 Task: Send an email with the signature Dean Flores with the subject 'Request for a meeting agenda' and the message 'Could you please confirm the payment details?' from softage.1@softage.net to softage.7@softage.net and softage.8@softage.net with CC to softage.9@softage.net
Action: Mouse moved to (603, 298)
Screenshot: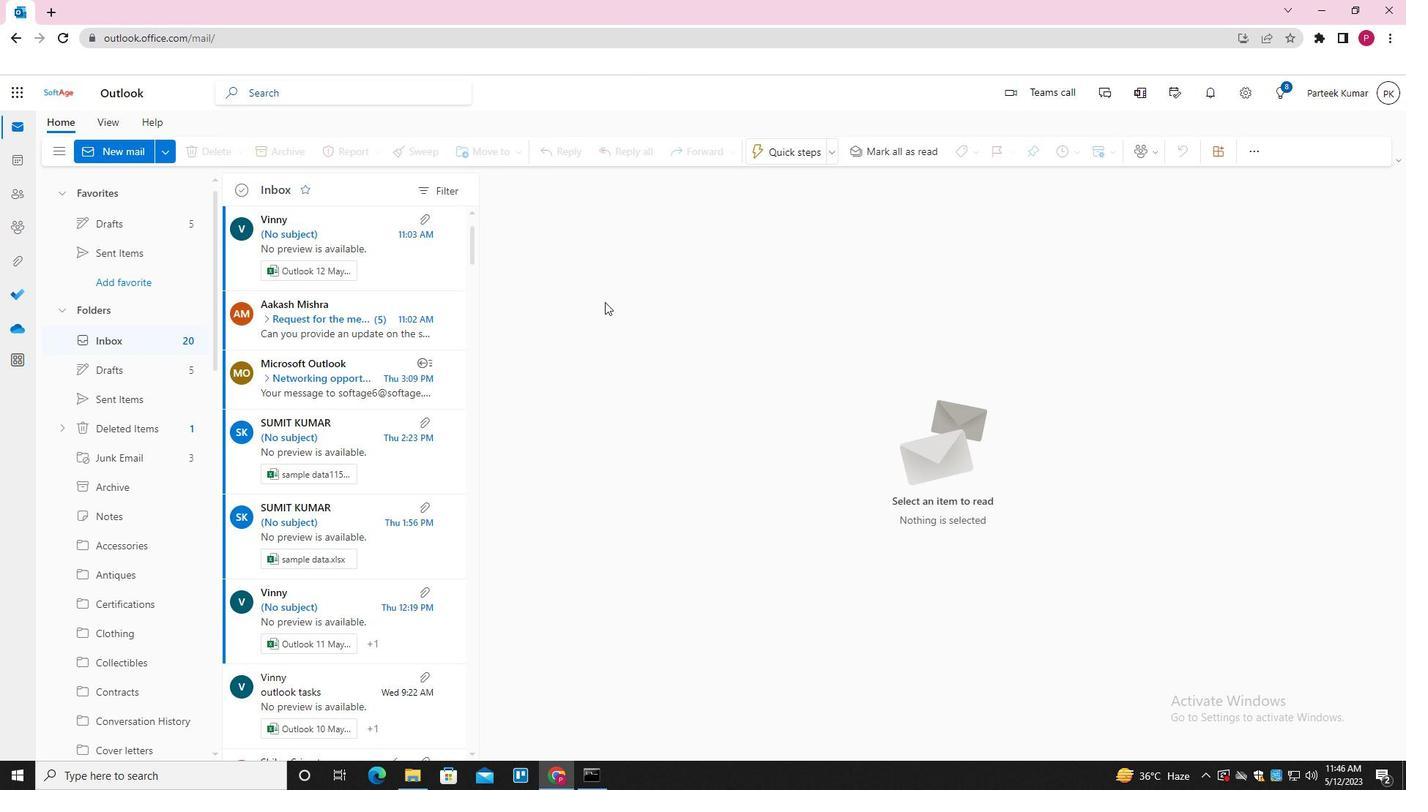 
Action: Key pressed n
Screenshot: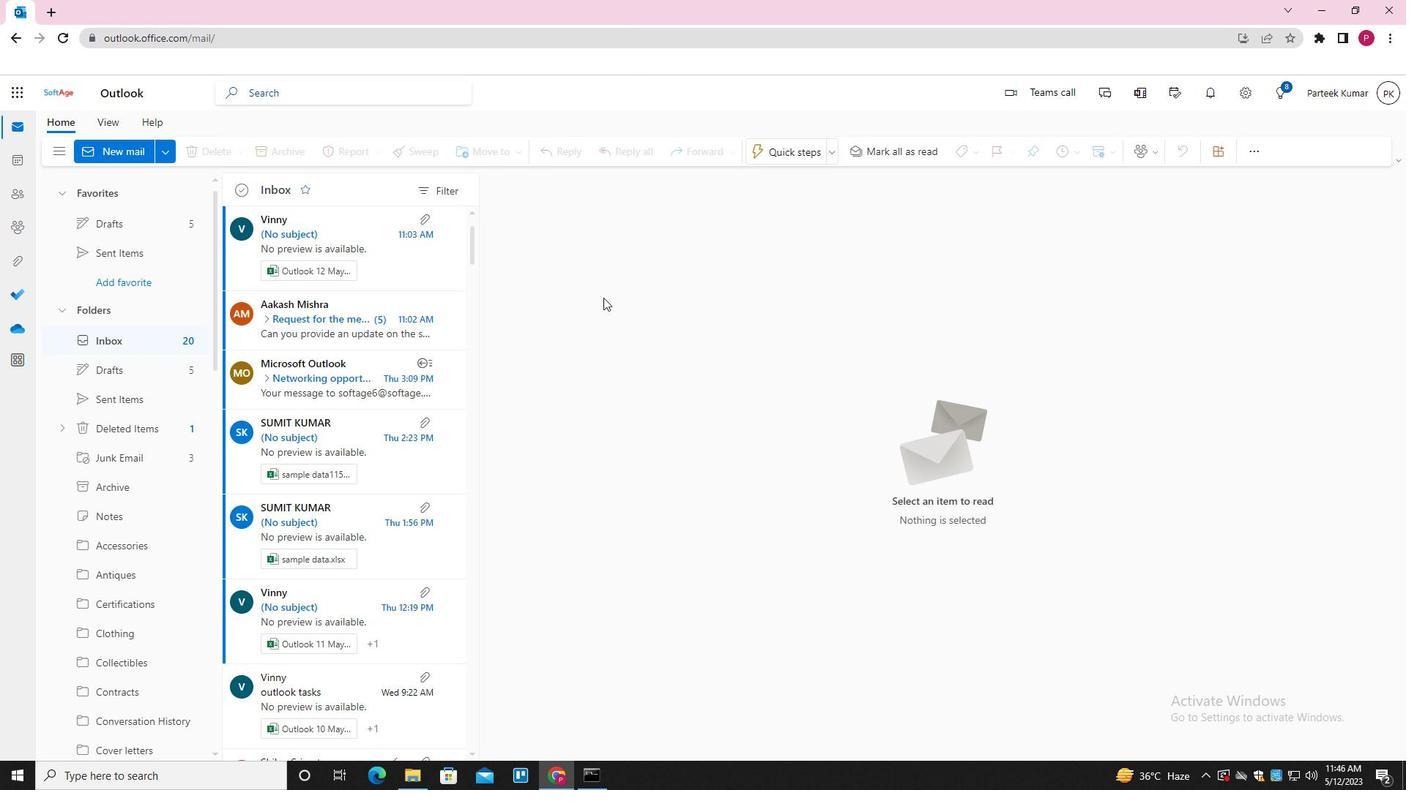 
Action: Mouse moved to (590, 384)
Screenshot: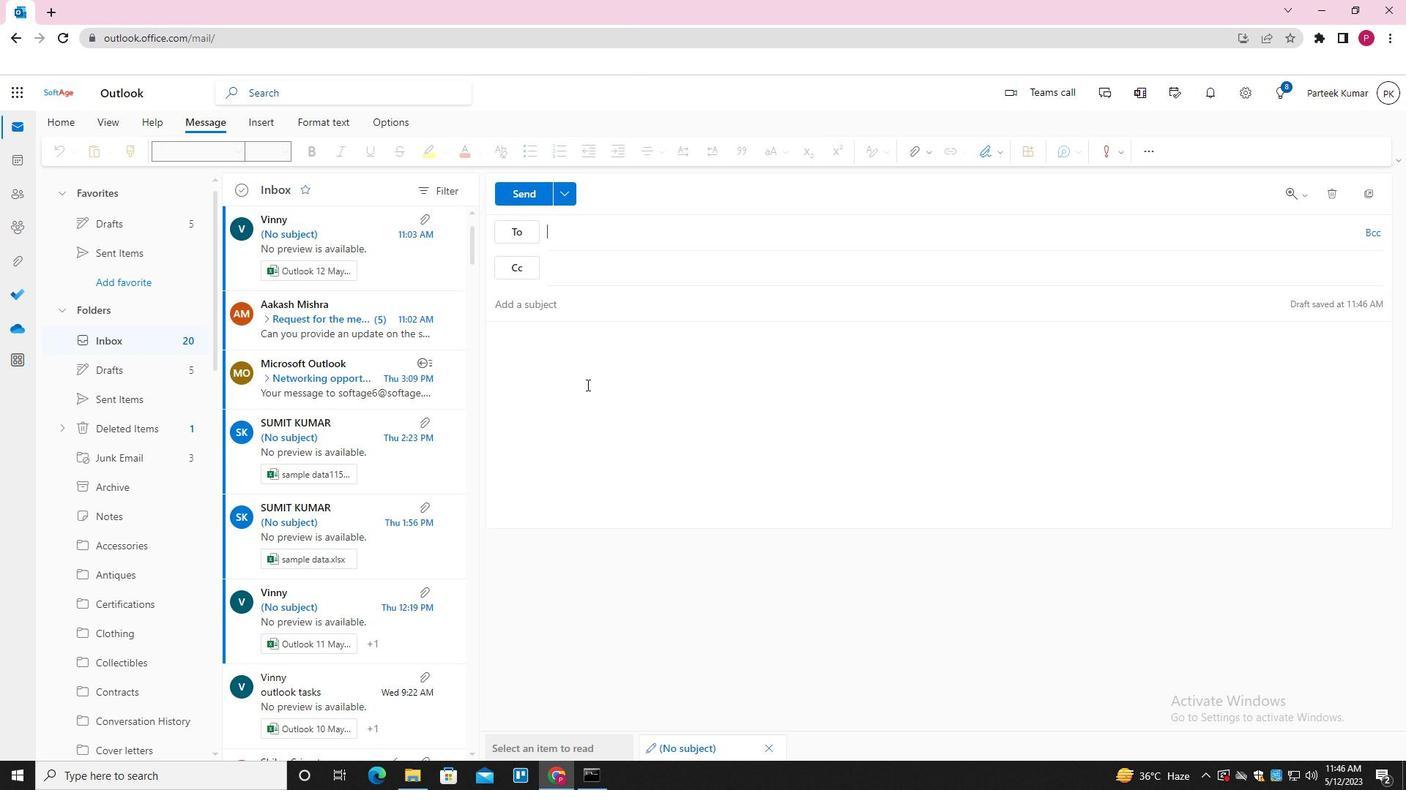 
Action: Mouse pressed left at (590, 384)
Screenshot: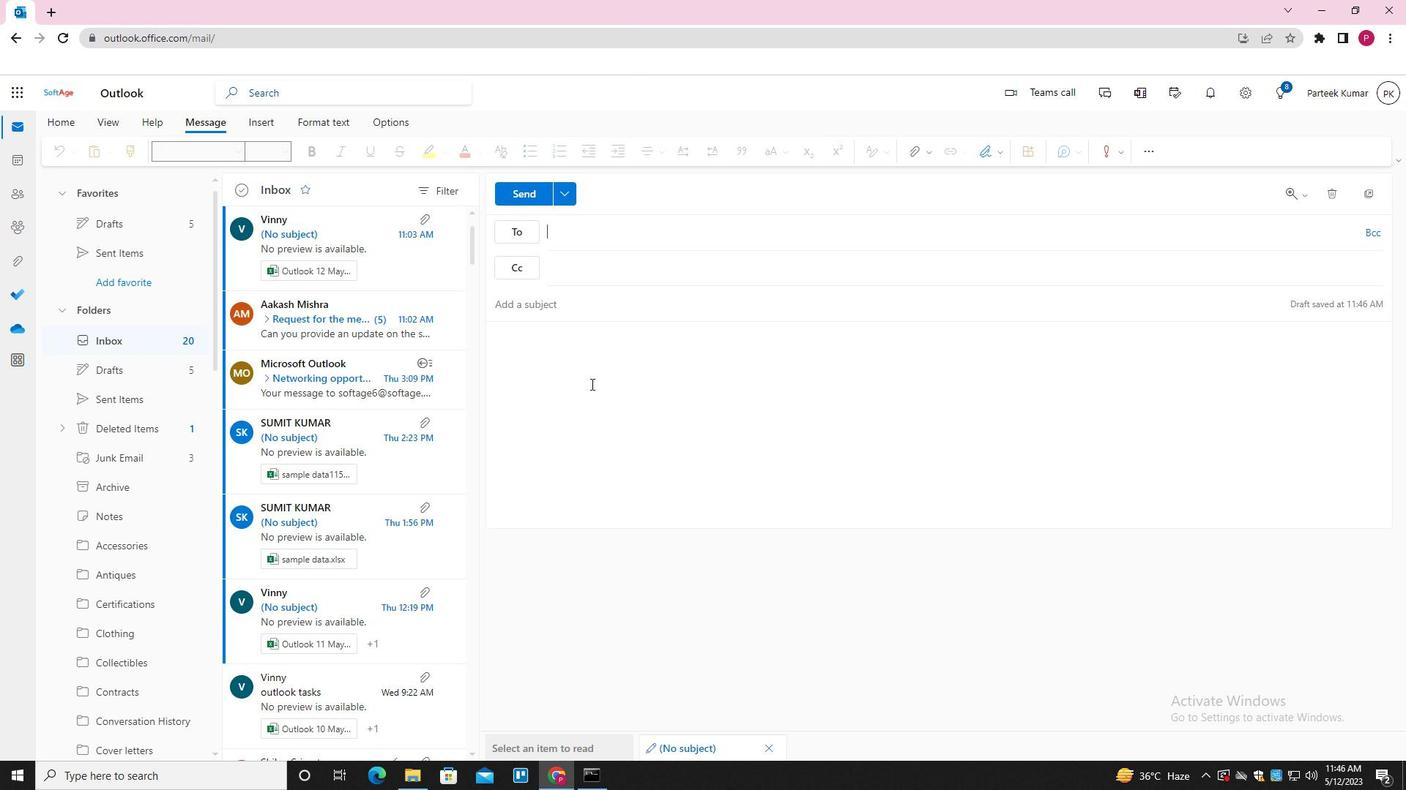 
Action: Mouse moved to (981, 158)
Screenshot: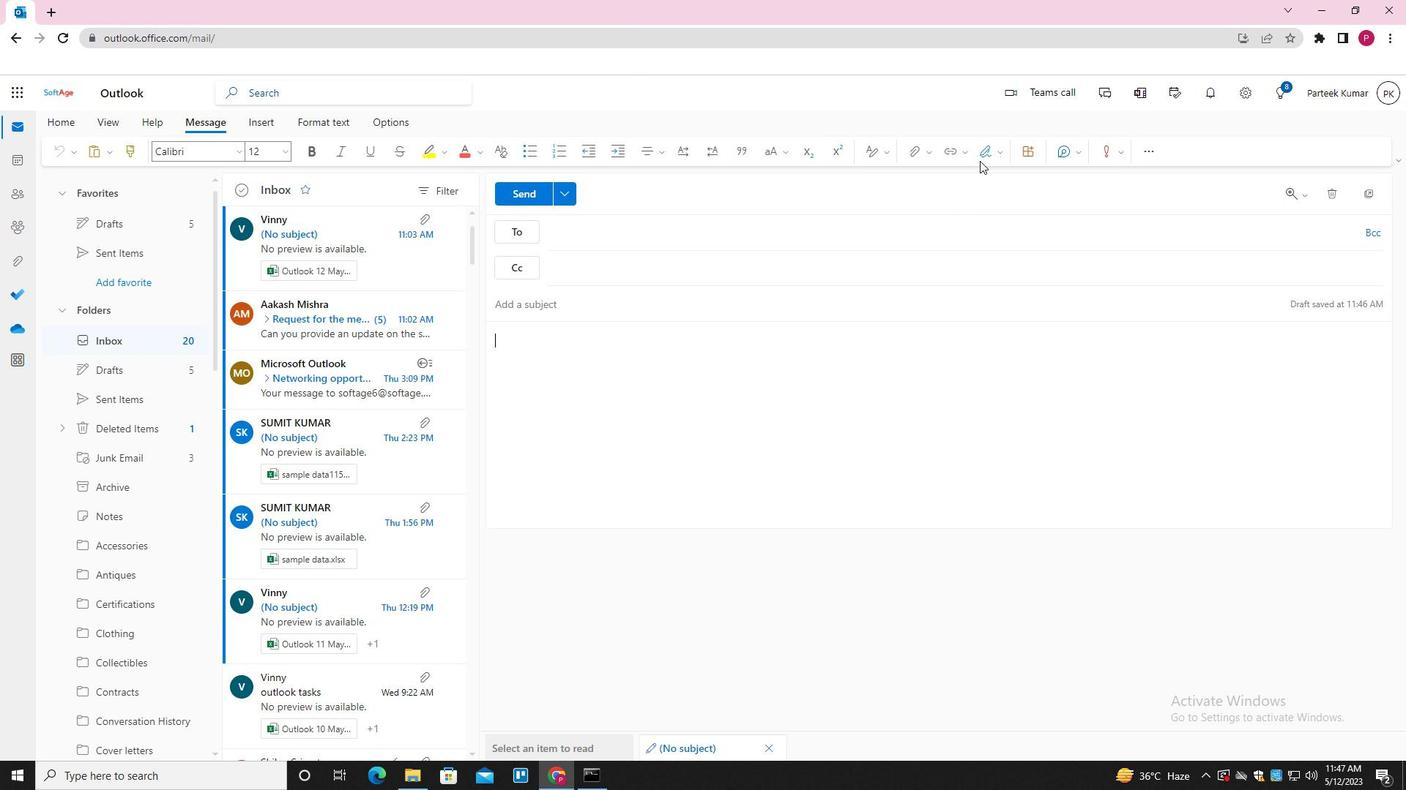 
Action: Mouse pressed left at (981, 158)
Screenshot: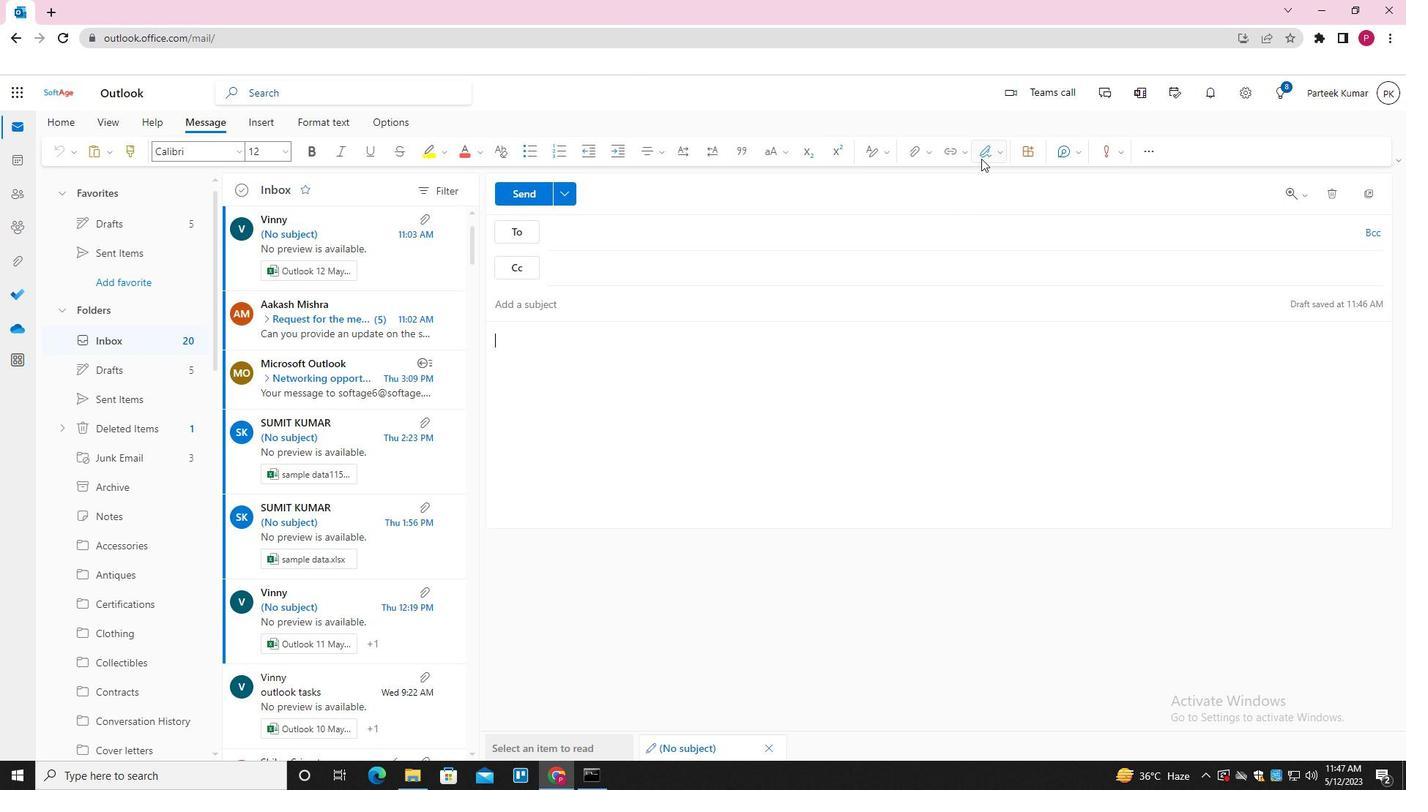 
Action: Mouse moved to (963, 214)
Screenshot: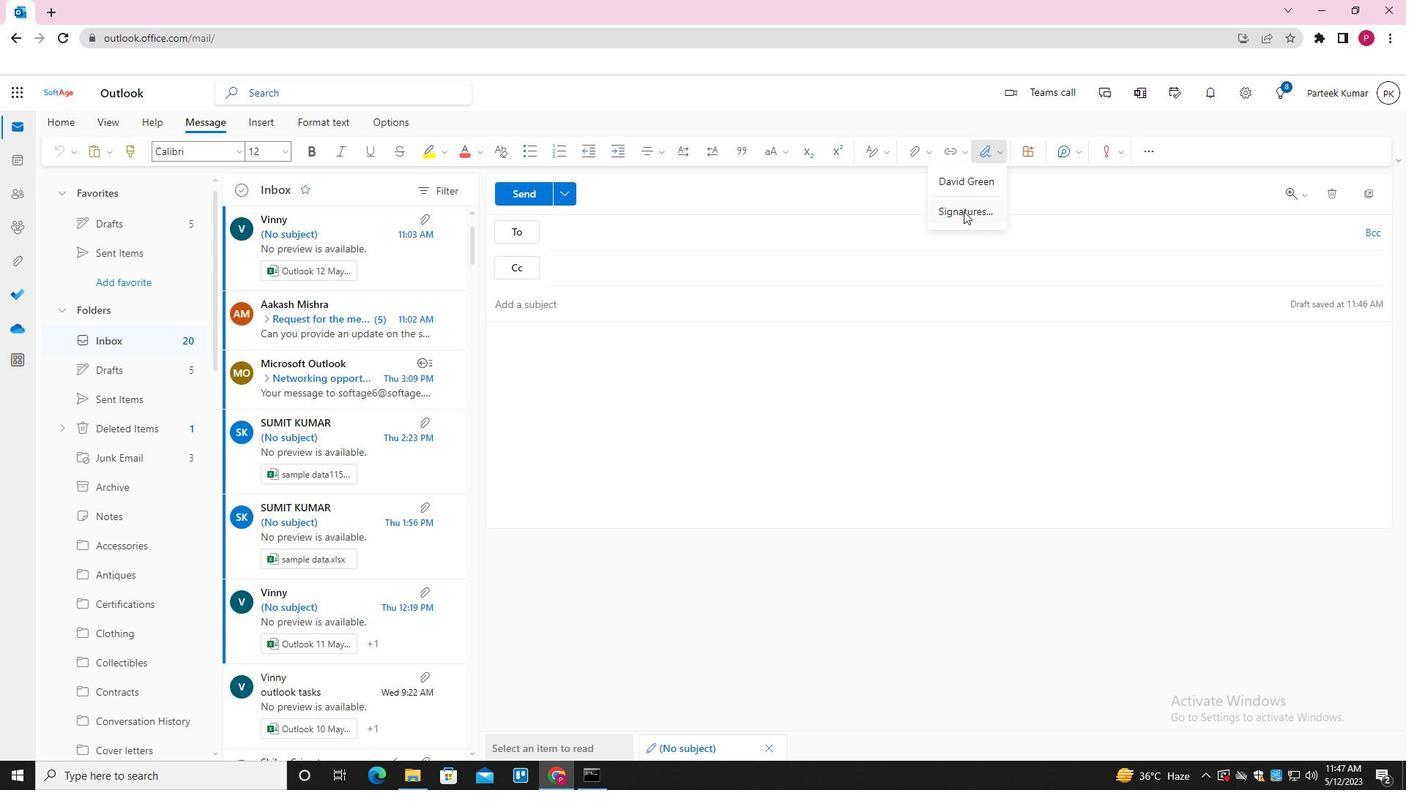 
Action: Mouse pressed left at (963, 214)
Screenshot: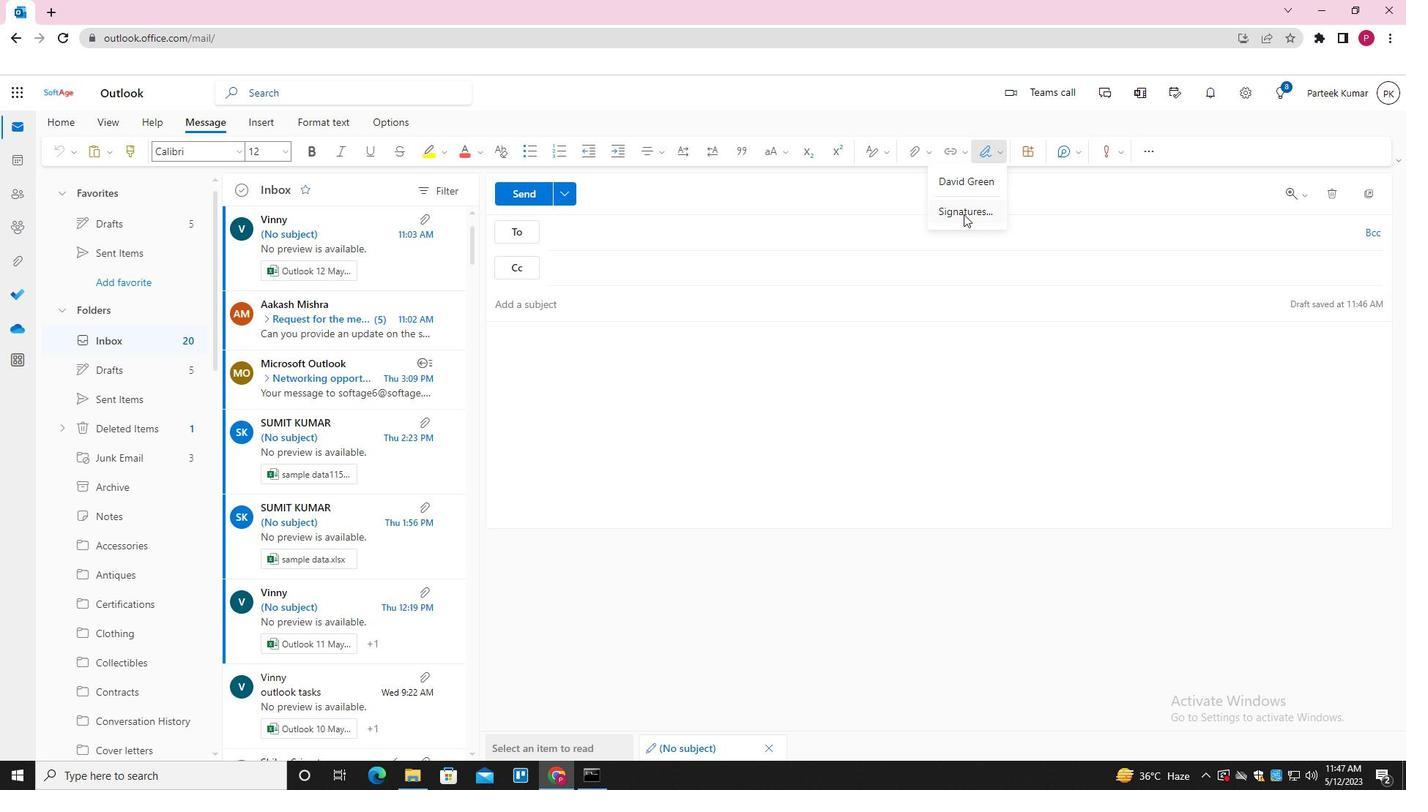 
Action: Mouse moved to (995, 273)
Screenshot: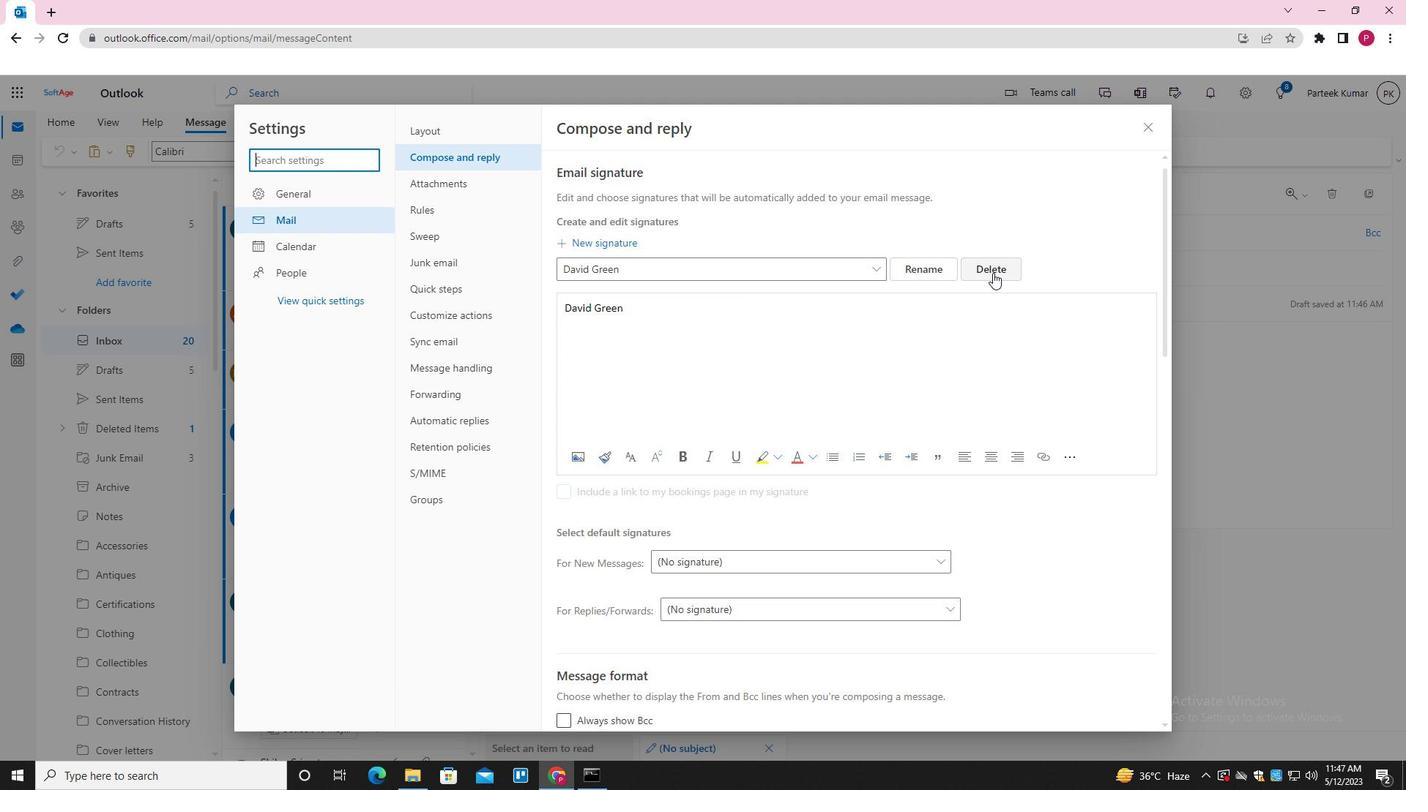 
Action: Mouse pressed left at (995, 273)
Screenshot: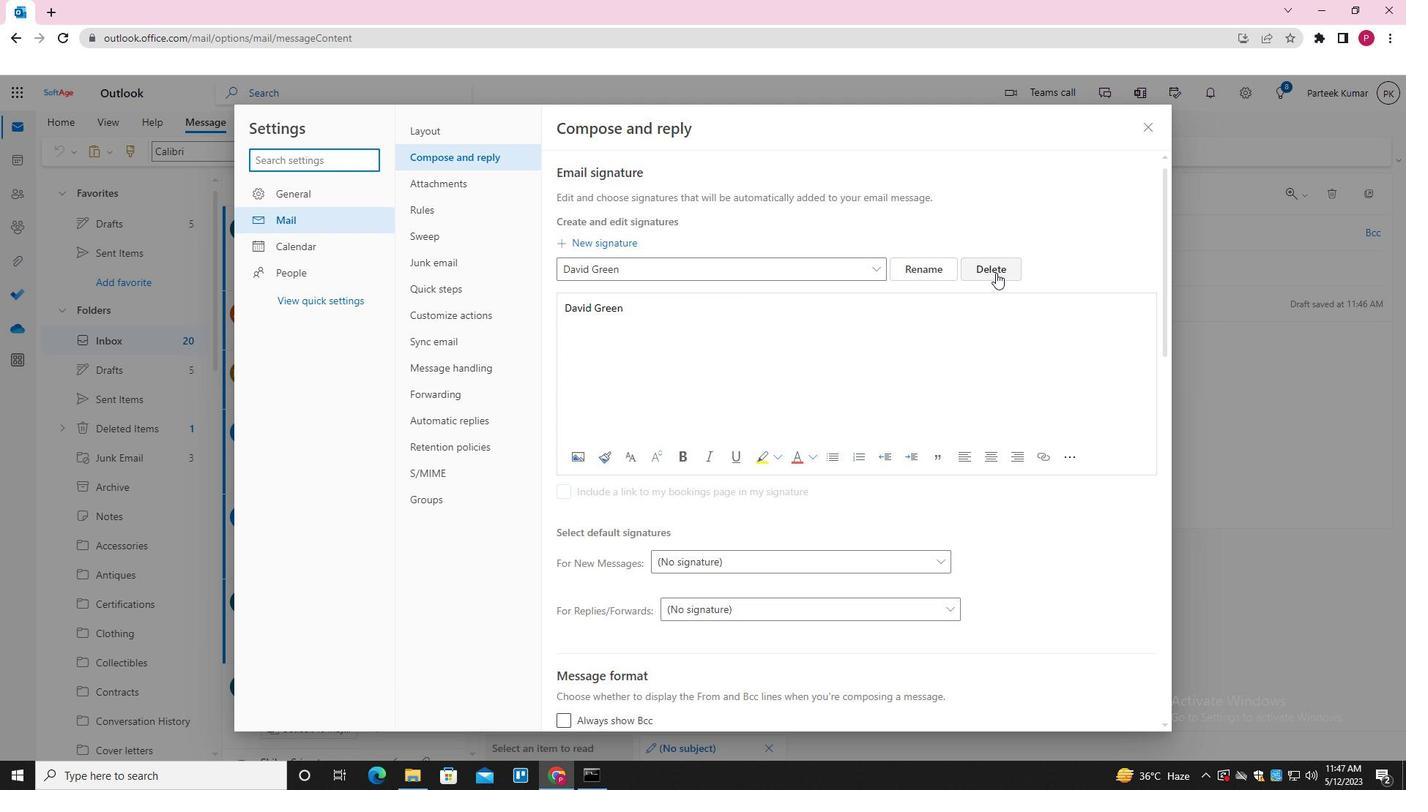 
Action: Mouse moved to (808, 270)
Screenshot: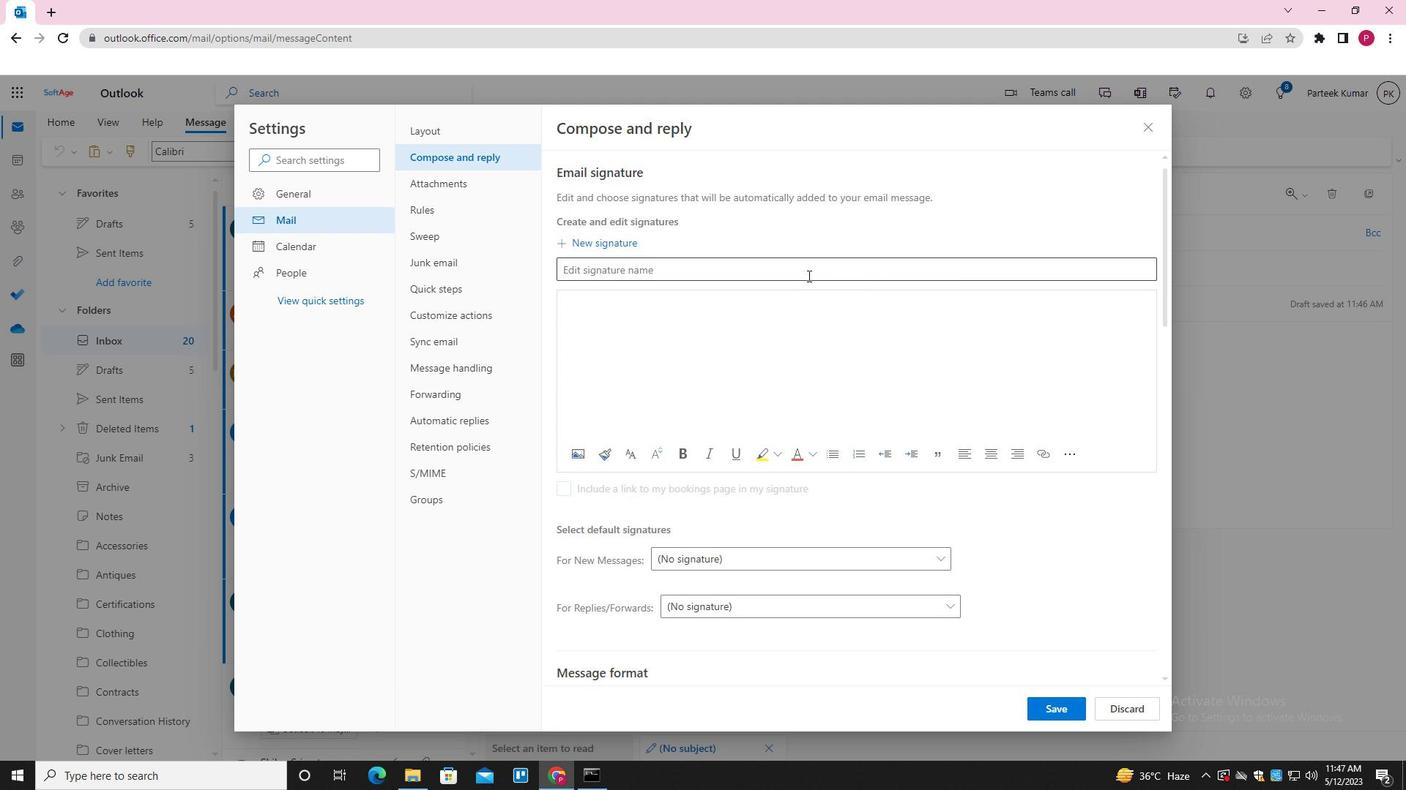
Action: Mouse pressed left at (808, 270)
Screenshot: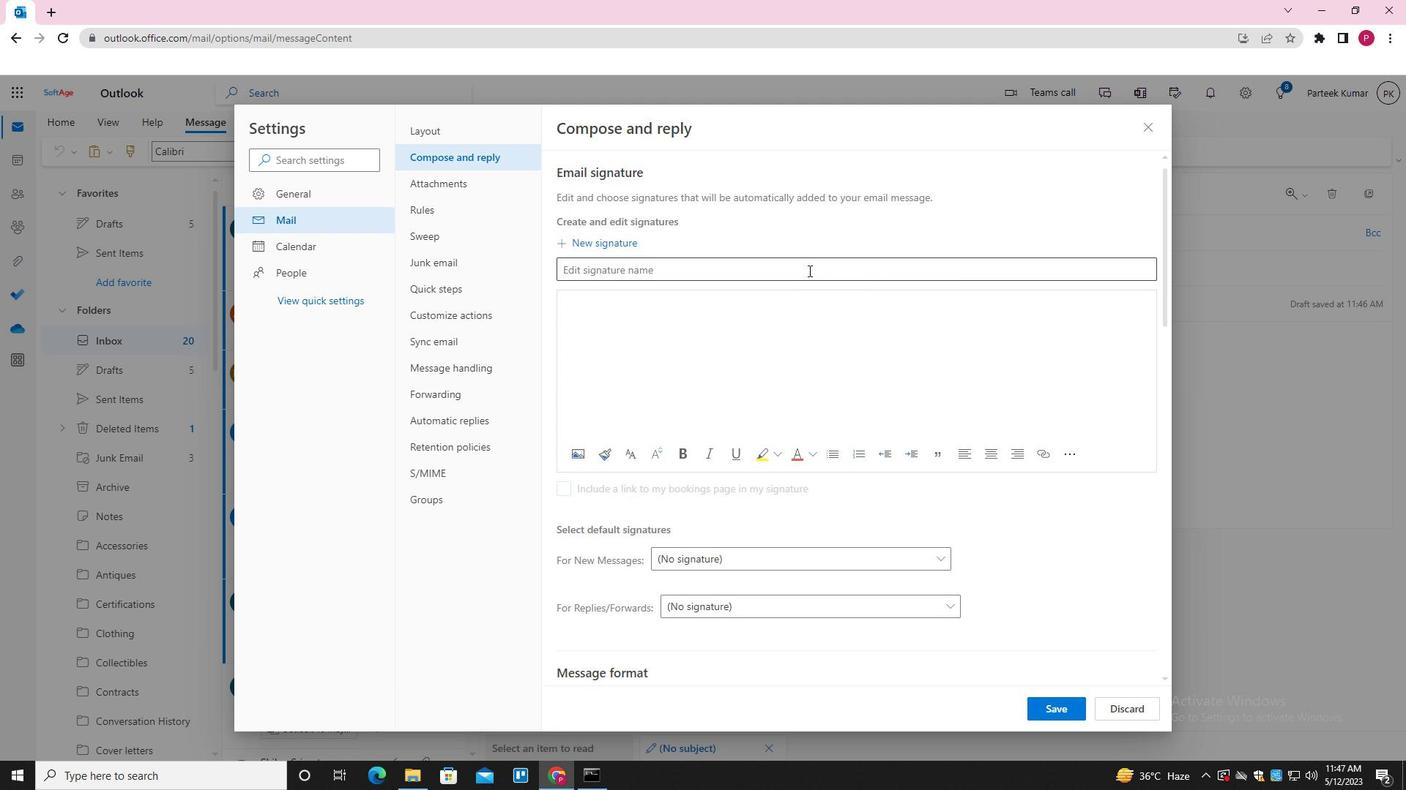 
Action: Key pressed <Key.shift>DEAN<Key.space><Key.shift_r><Key.shift_r><Key.shift_r><Key.shift_r><Key.shift_r><Key.shift_r><Key.shift_r><Key.shift_r><Key.shift_r><Key.shift_r><Key.shift_r><Key.shift_r><Key.shift_r><Key.shift_r><Key.shift_r><Key.shift_r><Key.shift_r><Key.shift_r><Key.shift_r><Key.shift_r><Key.shift_r><Key.shift_r><Key.shift_r><Key.shift_r><Key.shift_r><Key.shift_r>FLORES<Key.tab><Key.shift>DEAN<Key.space><Key.shift_r><Key.shift_r><Key.shift_r><Key.shift_r><Key.shift_r><Key.shift_r><Key.shift_r><Key.shift_r><Key.shift_r><Key.shift_r><Key.shift_r><Key.shift_r><Key.shift_r><Key.shift_r><Key.shift_r><Key.shift_r><Key.shift_r><Key.shift_r><Key.shift_r>FLORES
Screenshot: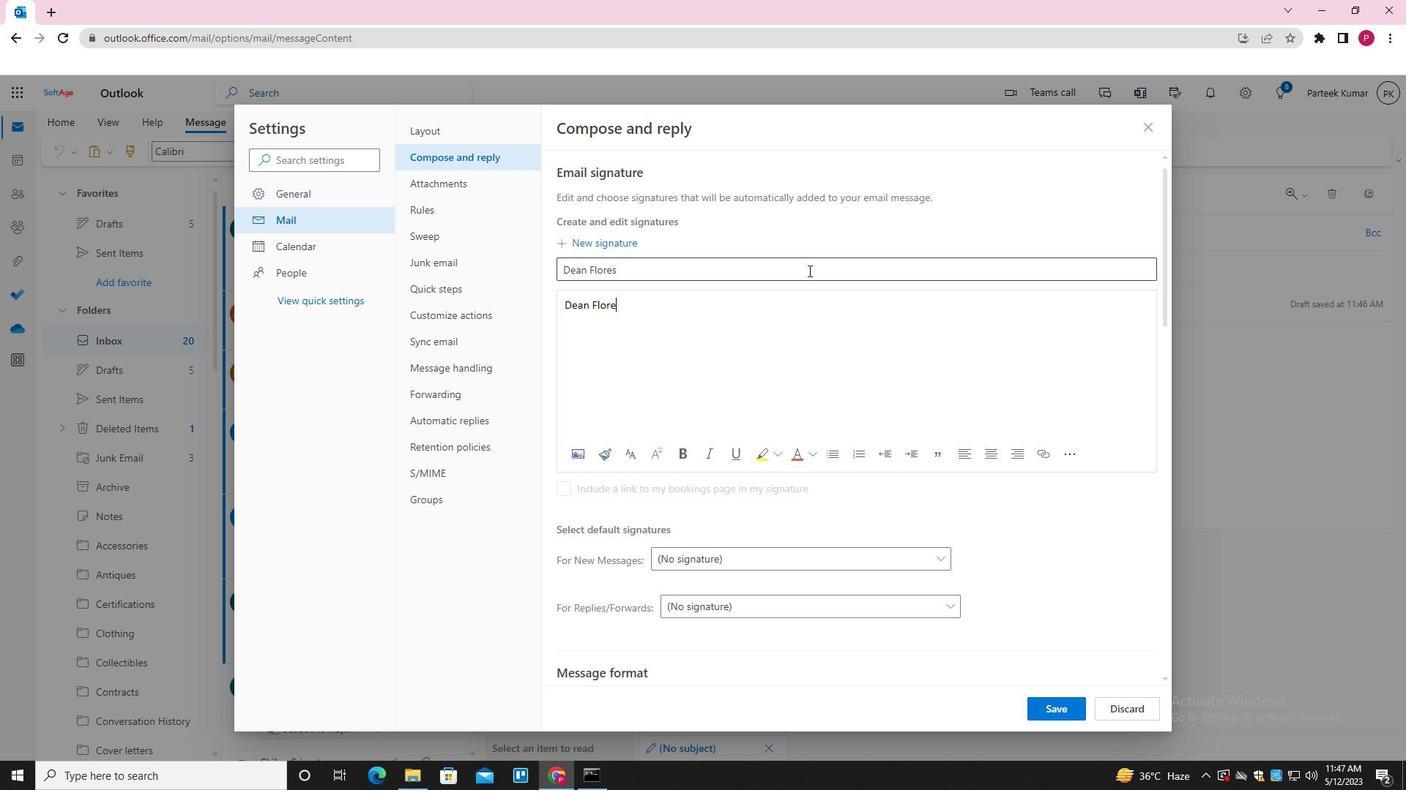 
Action: Mouse moved to (1069, 712)
Screenshot: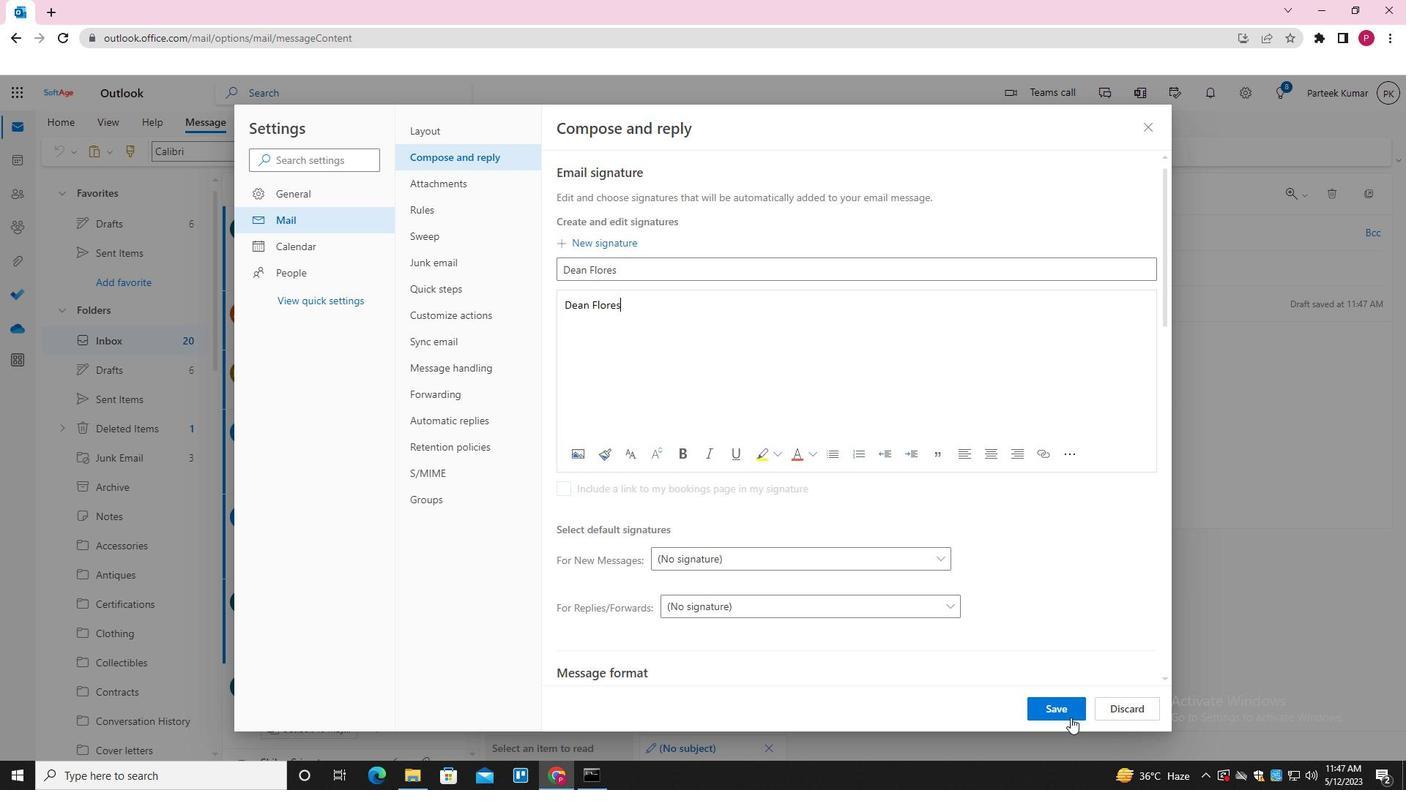 
Action: Mouse pressed left at (1069, 712)
Screenshot: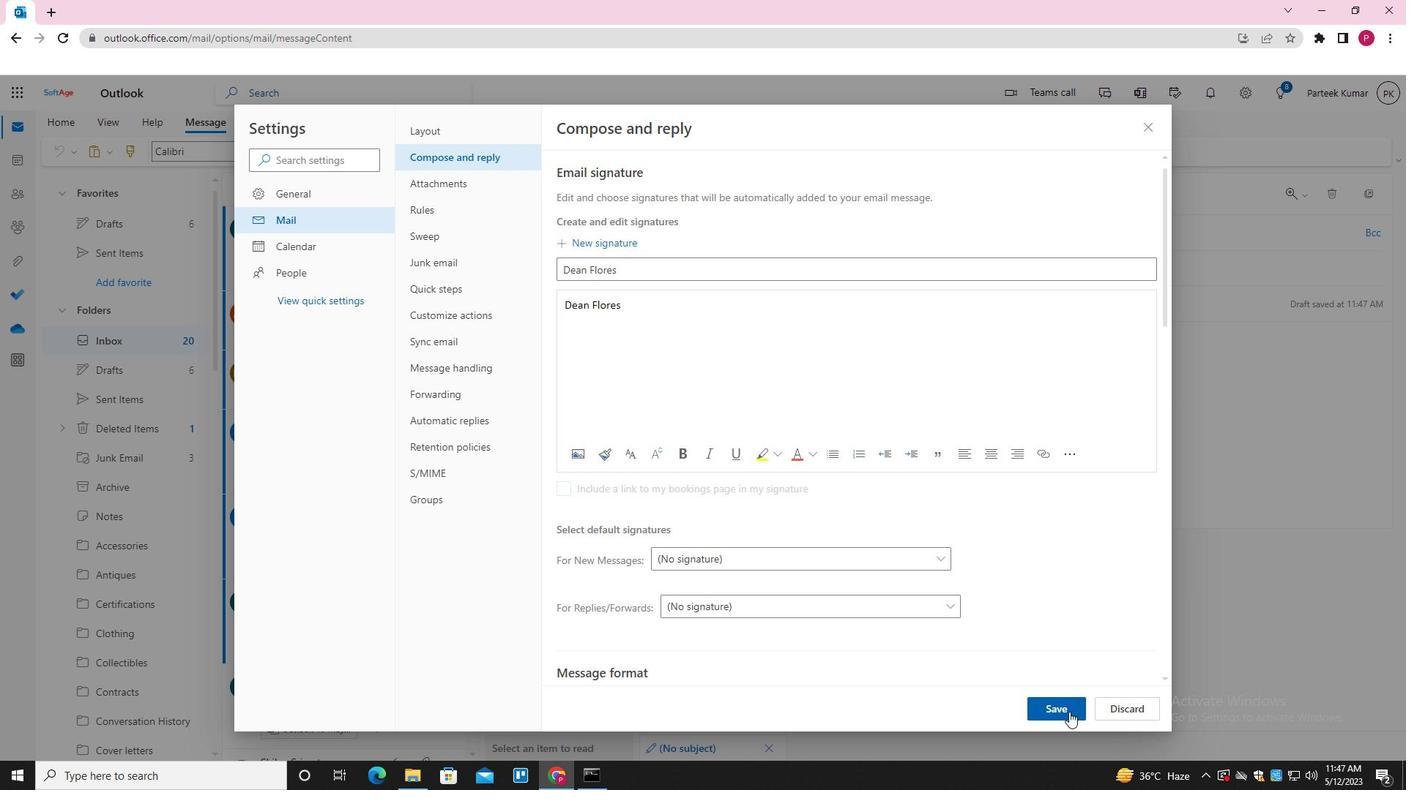 
Action: Mouse moved to (1140, 125)
Screenshot: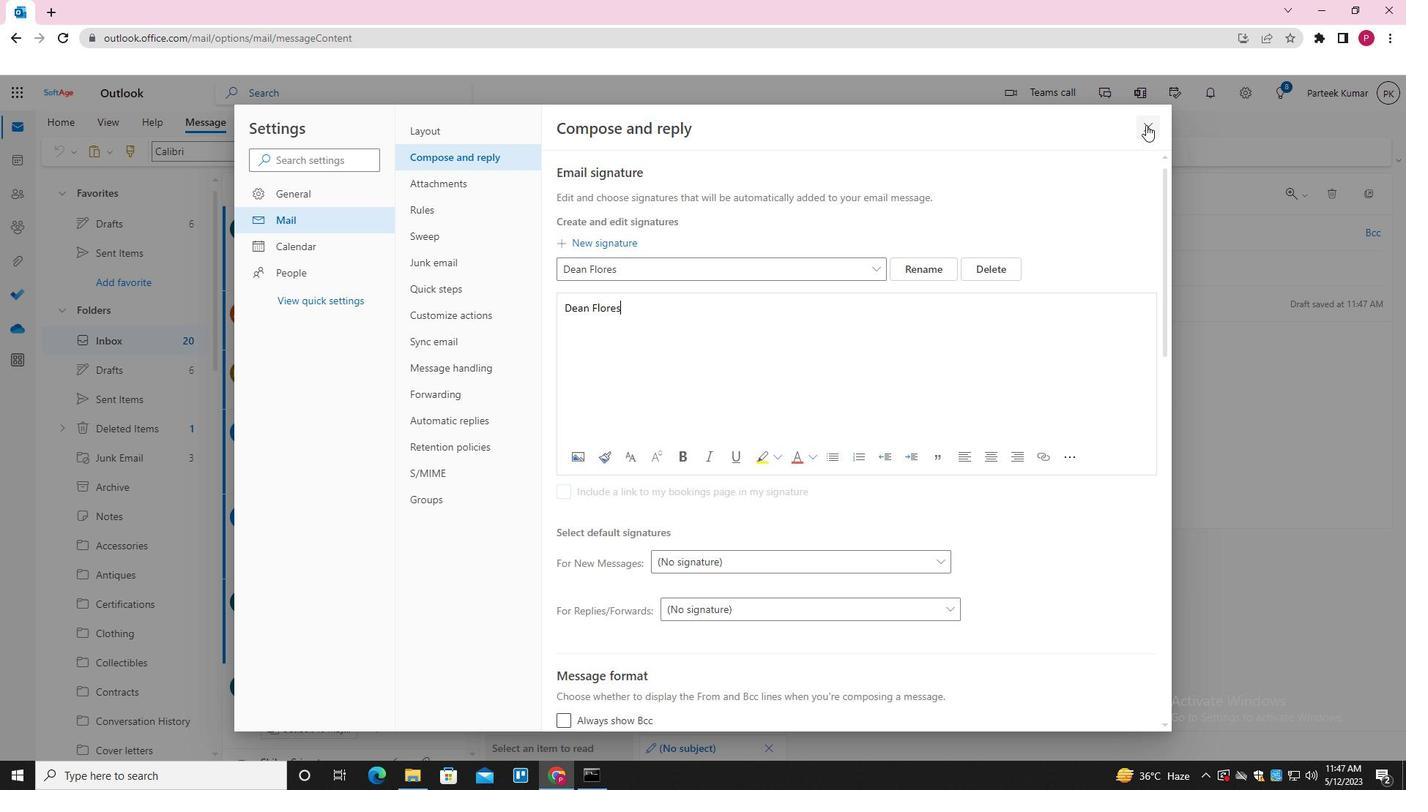 
Action: Mouse pressed left at (1140, 125)
Screenshot: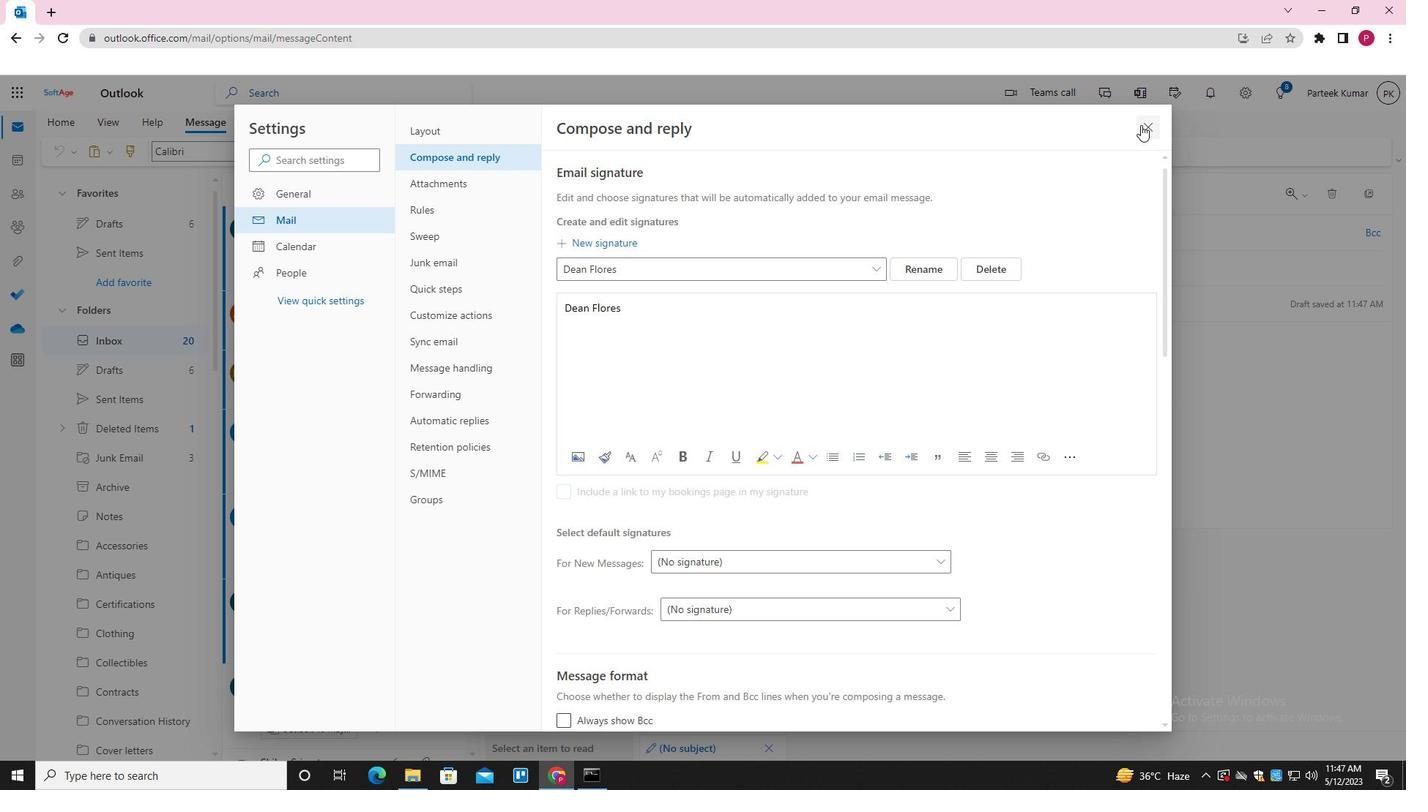 
Action: Mouse moved to (981, 150)
Screenshot: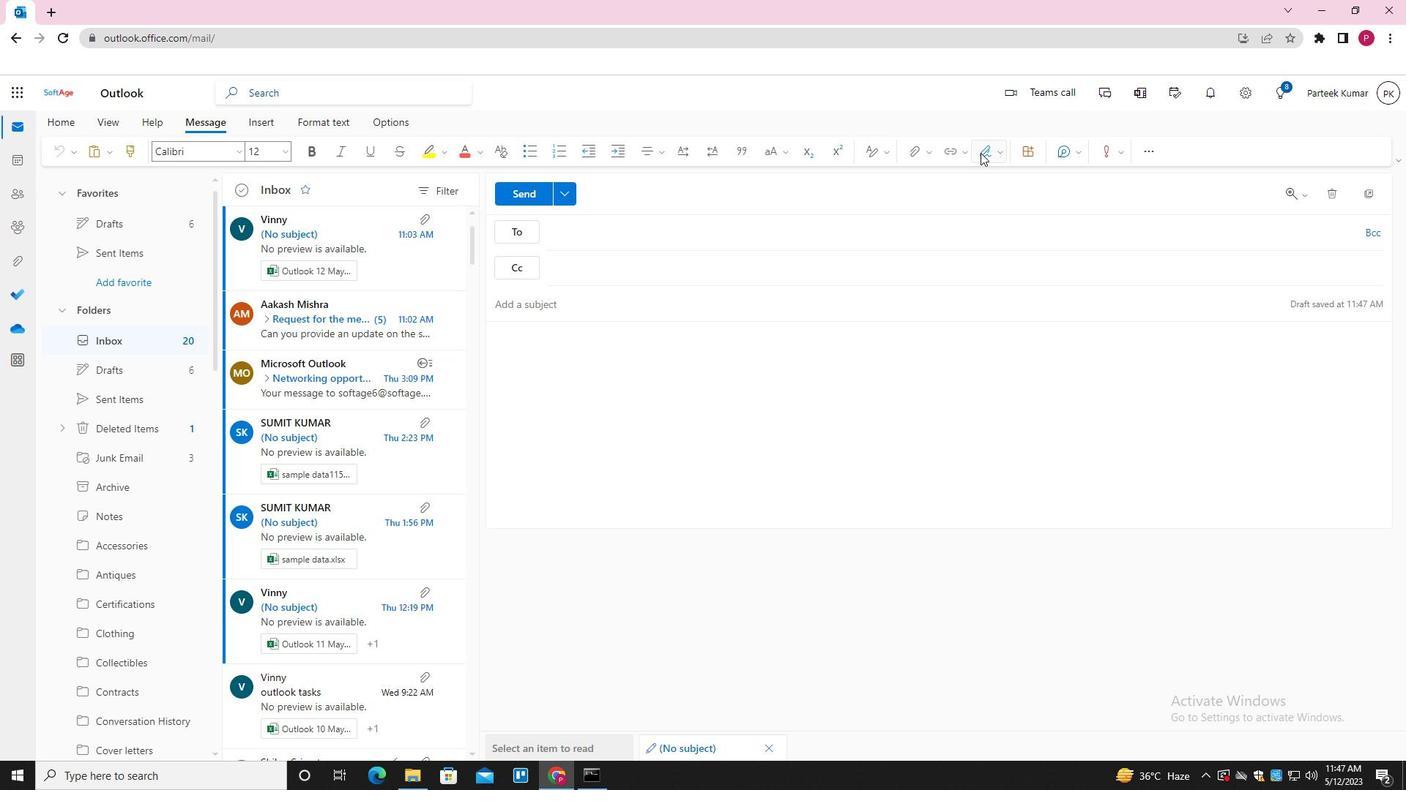 
Action: Mouse pressed left at (981, 150)
Screenshot: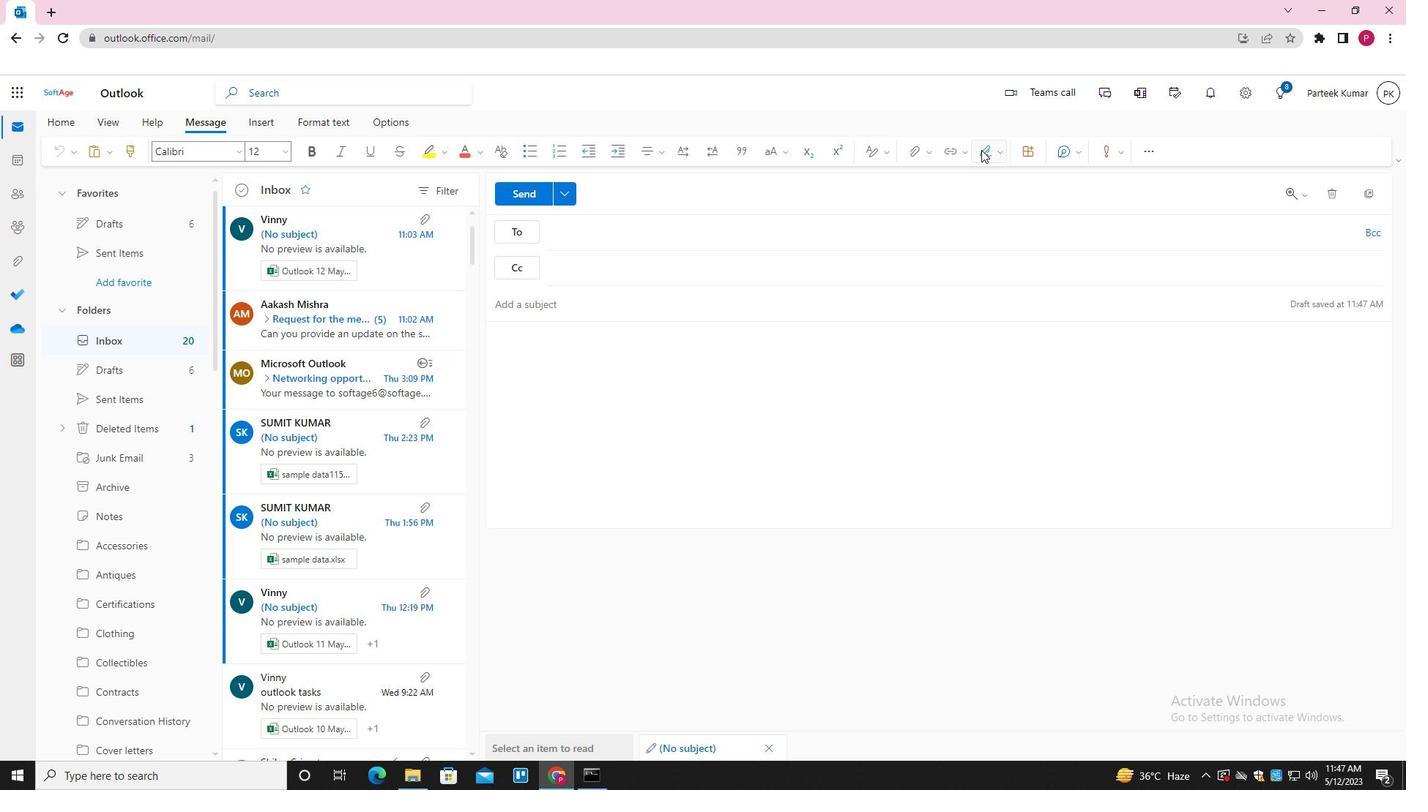 
Action: Mouse moved to (979, 177)
Screenshot: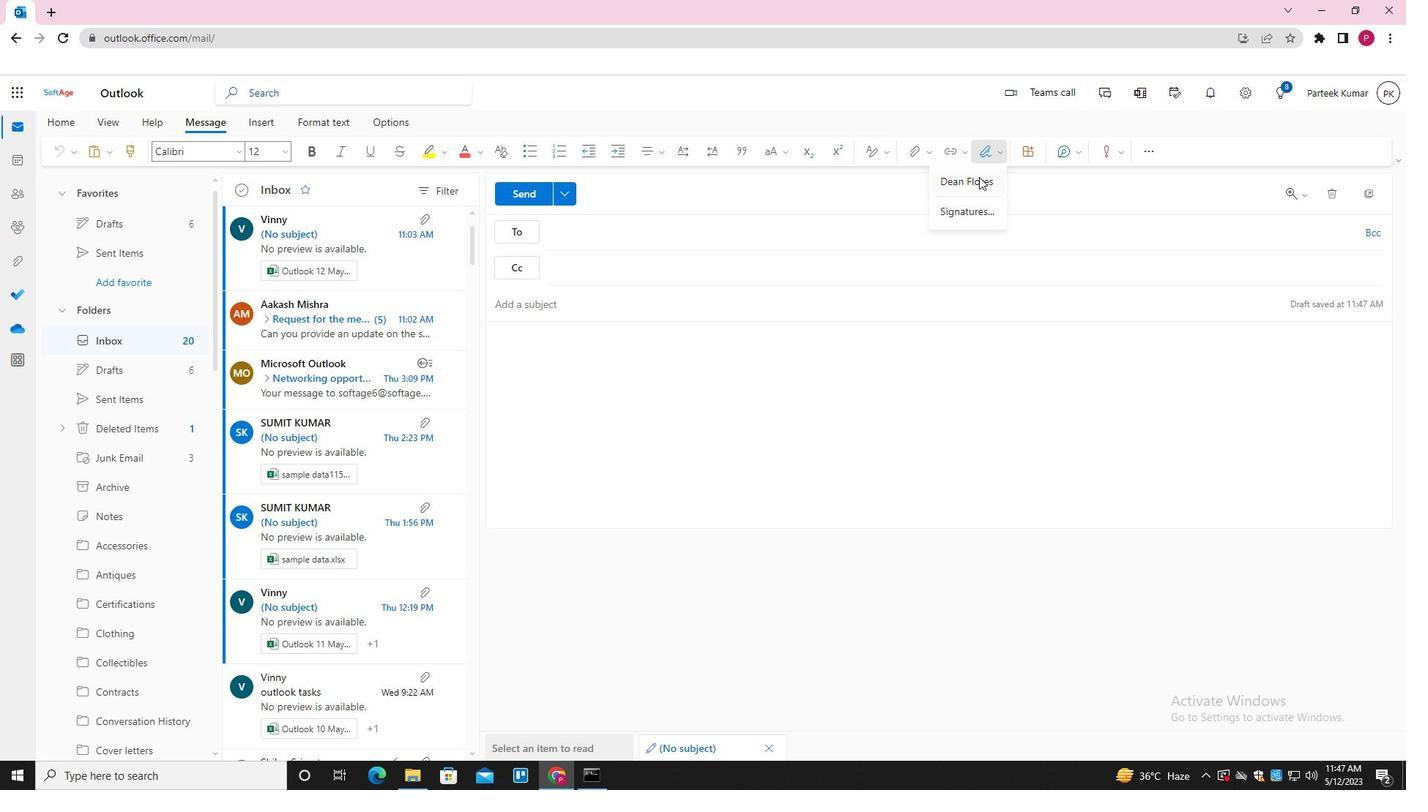 
Action: Mouse pressed left at (979, 177)
Screenshot: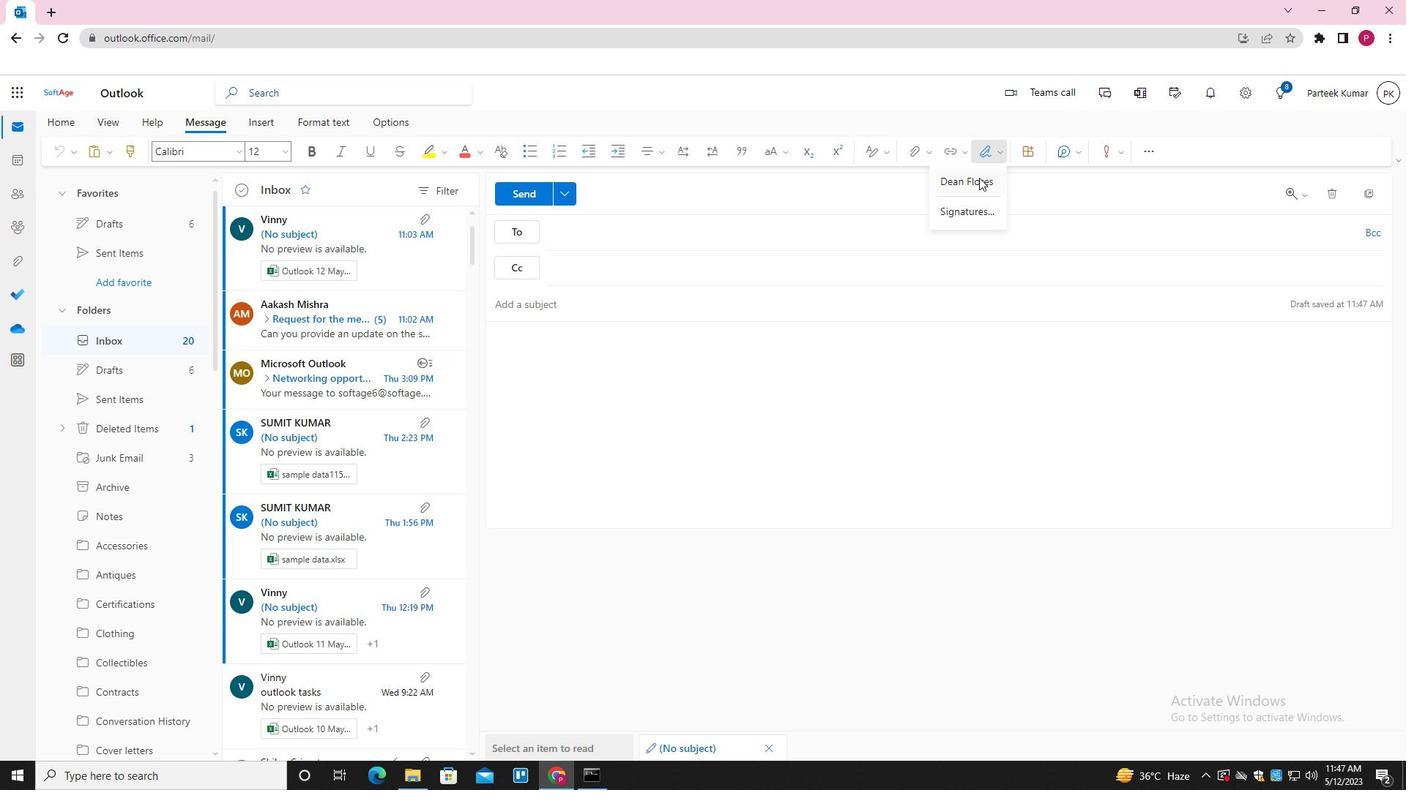 
Action: Mouse moved to (576, 313)
Screenshot: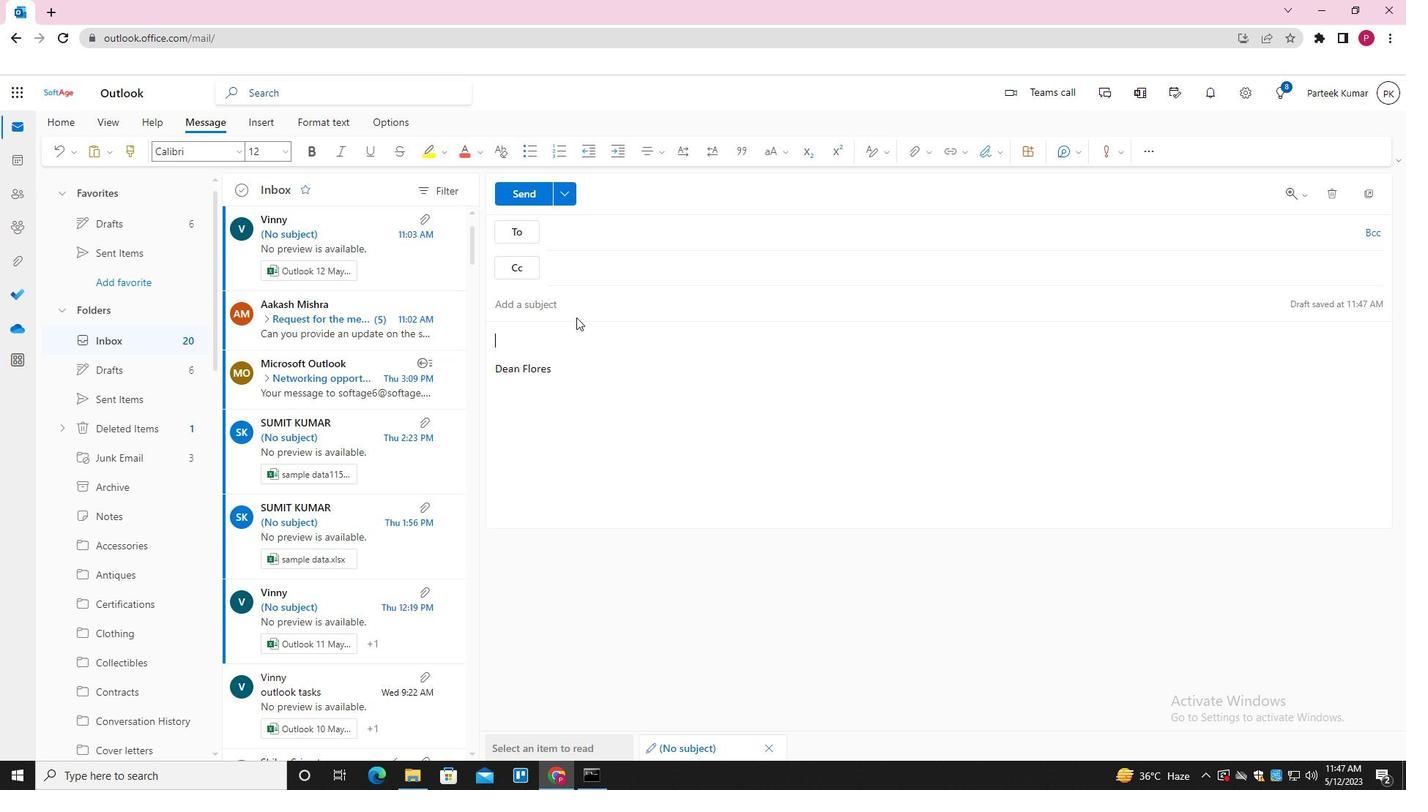 
Action: Mouse pressed left at (576, 313)
Screenshot: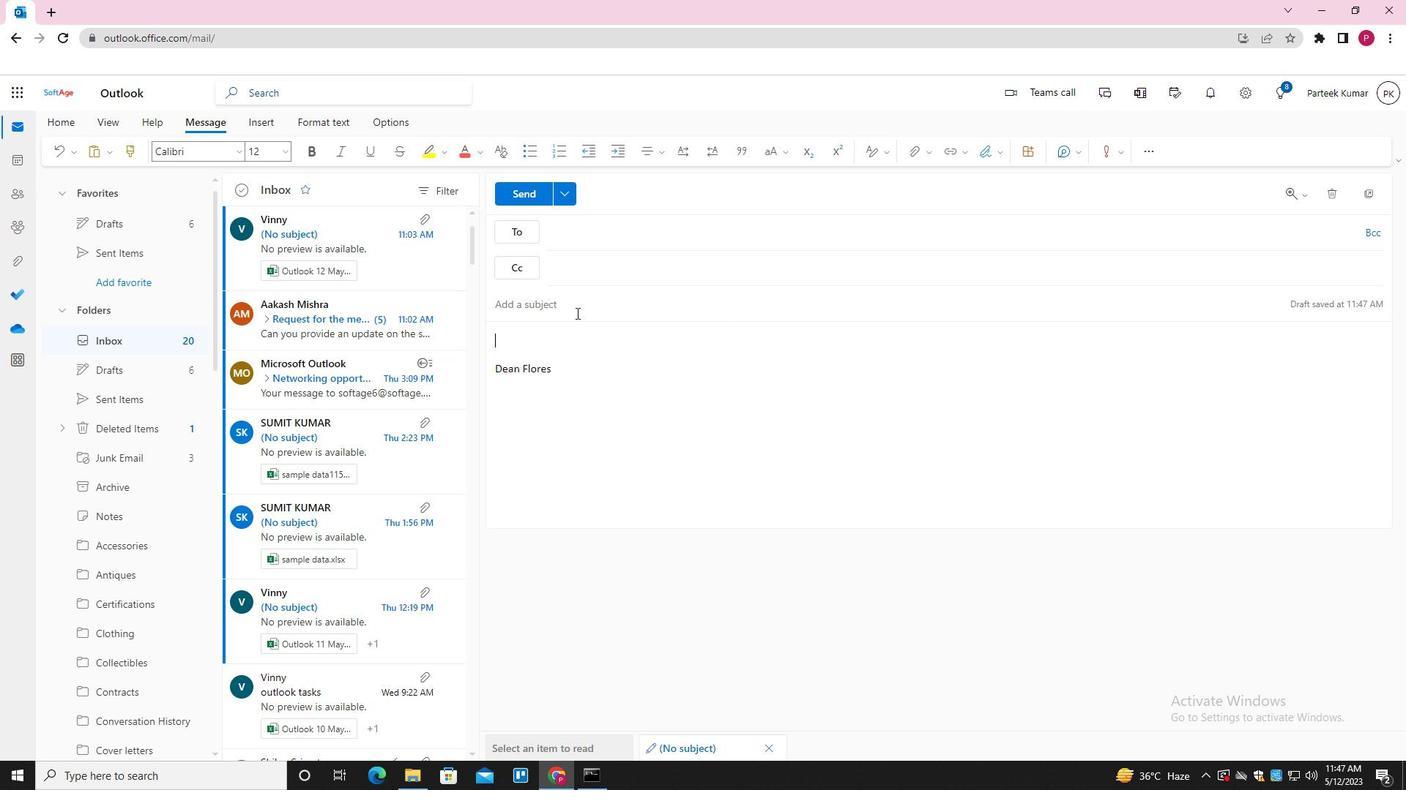 
Action: Key pressed <Key.shift>REQUEST<Key.space>FOR<Key.space>A<Key.space>MEETING<Key.space>AGENDA
Screenshot: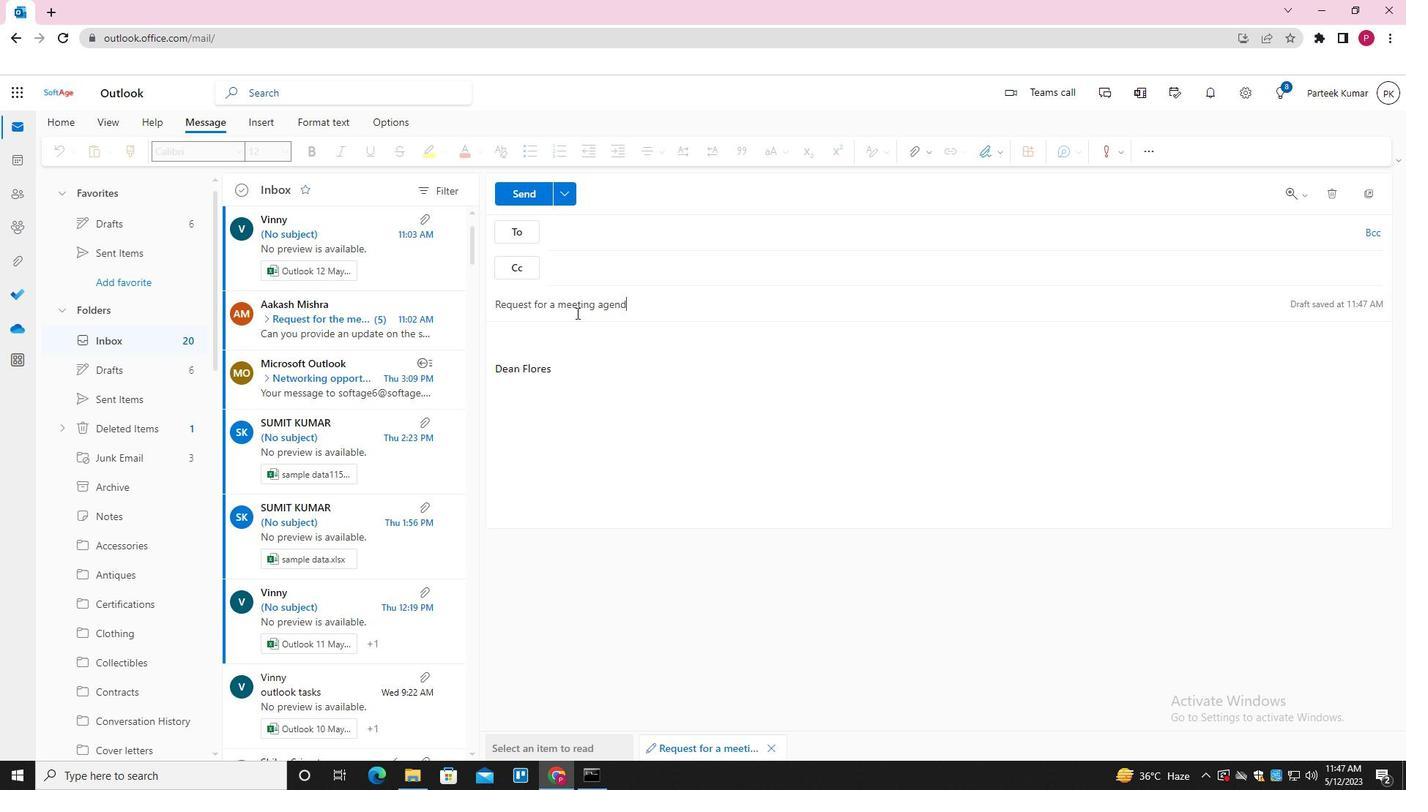 
Action: Mouse moved to (566, 335)
Screenshot: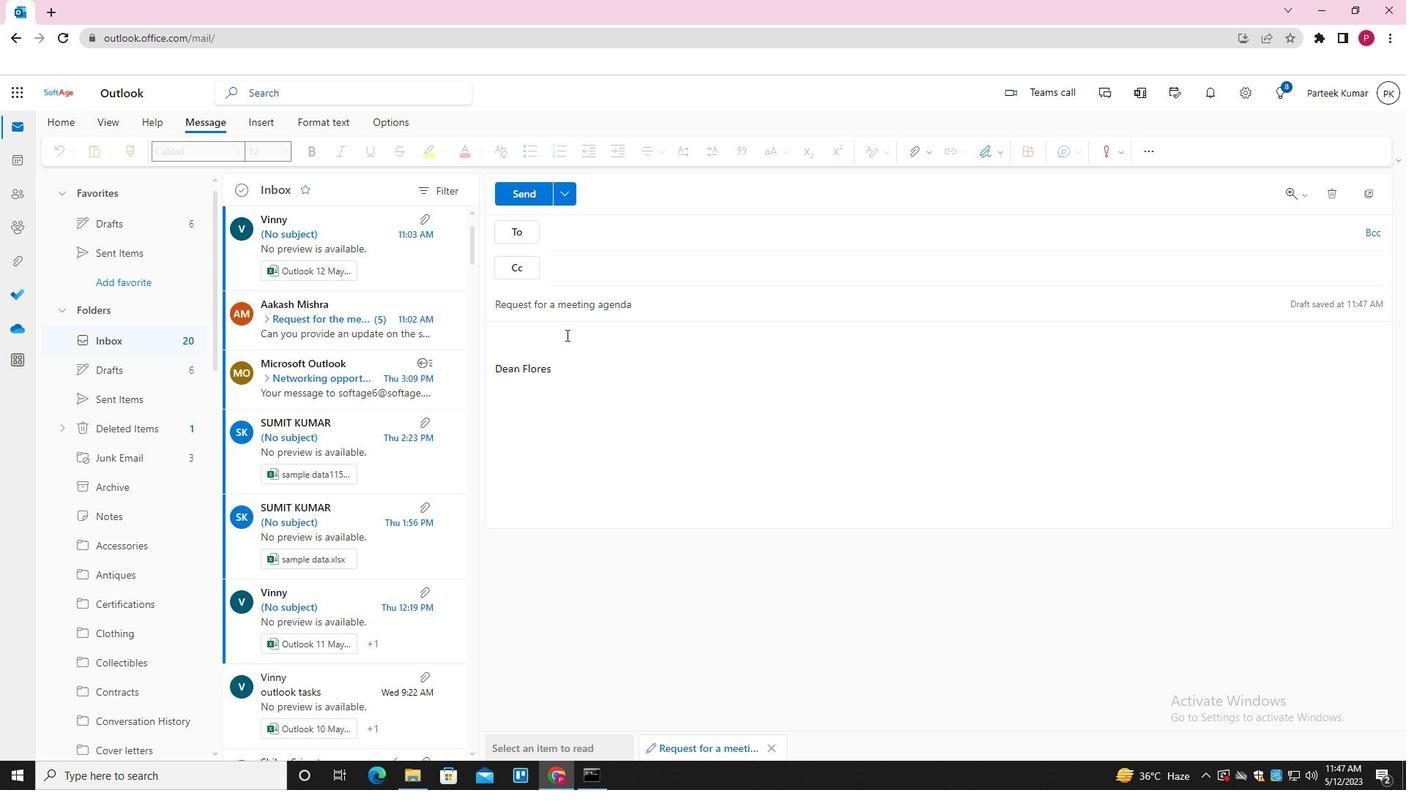 
Action: Key pressed <Key.tab><Key.shift_r><Key.shift_r><Key.shift_r><Key.shift_r><Key.shift_r><Key.shift_r><Key.shift_r><Key.shift_r><Key.shift_r><Key.shift_r><Key.shift_r><Key.shift_r><Key.shift_r><Key.shift_r>COULD<Key.space>YOU<Key.space>PLES<Key.backspace>ASE<Key.space>CONFIRM<Key.space>THE<Key.space>PAYMENT<Key.space>DETAILS<Key.shift_r><Key.shift_r><Key.shift_r><Key.shift_r><Key.shift_r><Key.shift_r>?
Screenshot: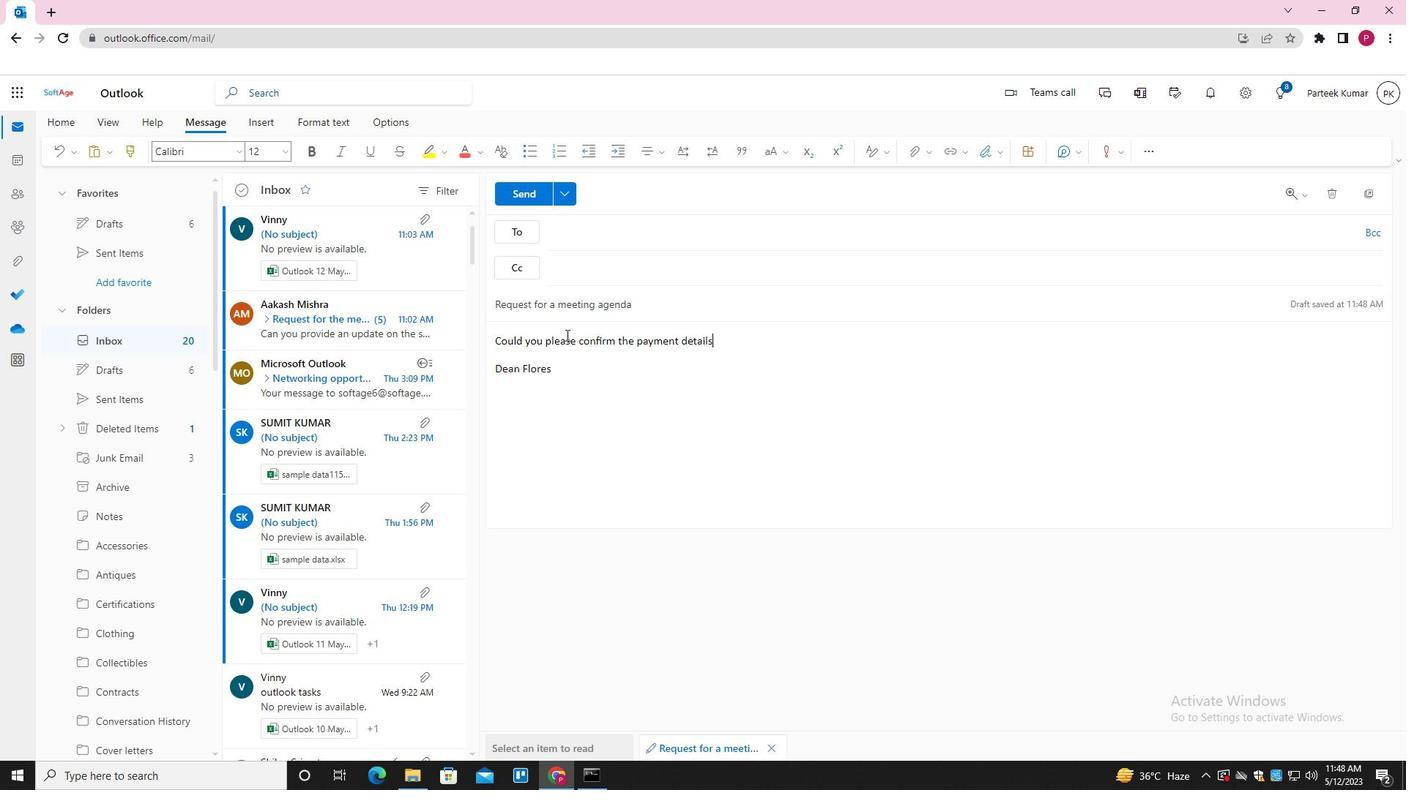 
Action: Mouse moved to (601, 226)
Screenshot: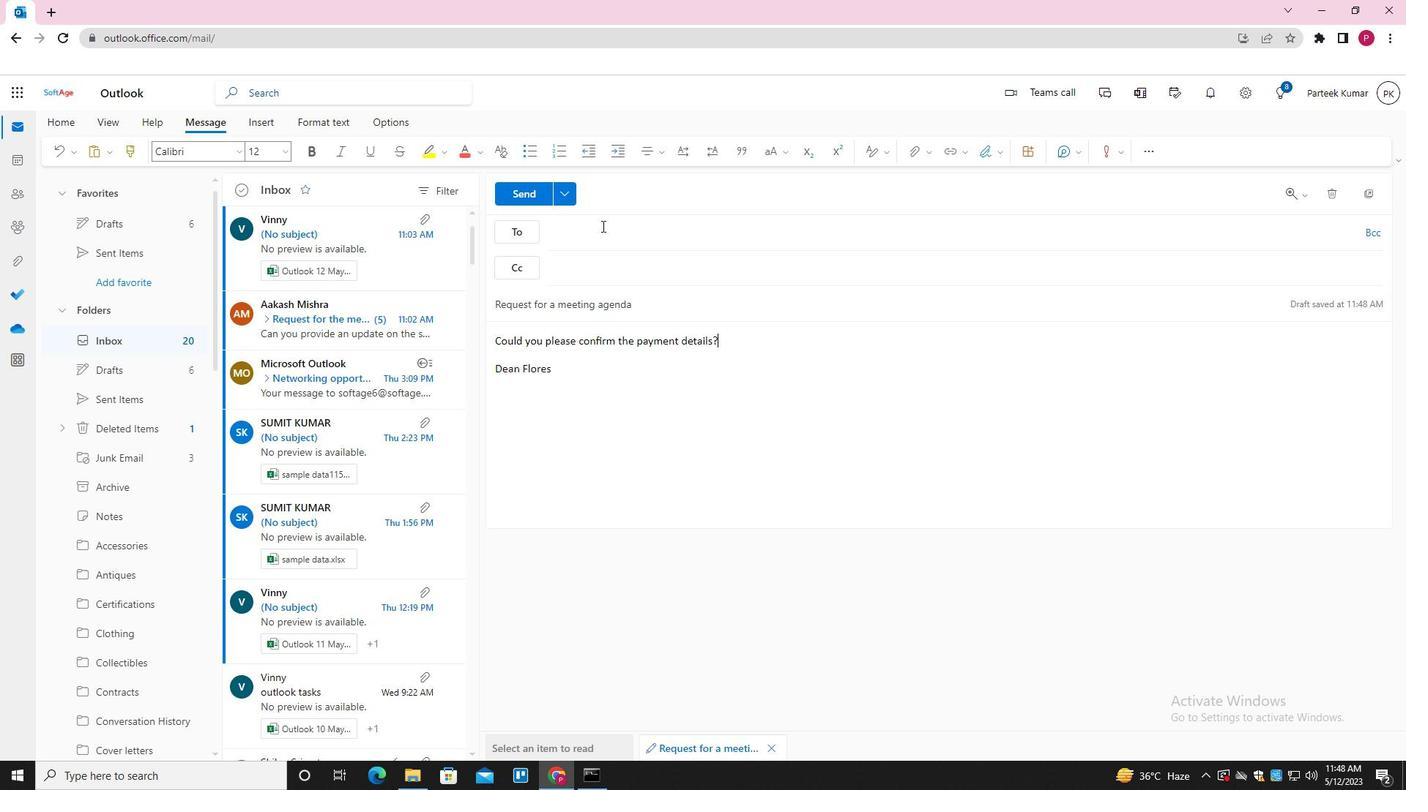 
Action: Mouse pressed left at (601, 226)
Screenshot: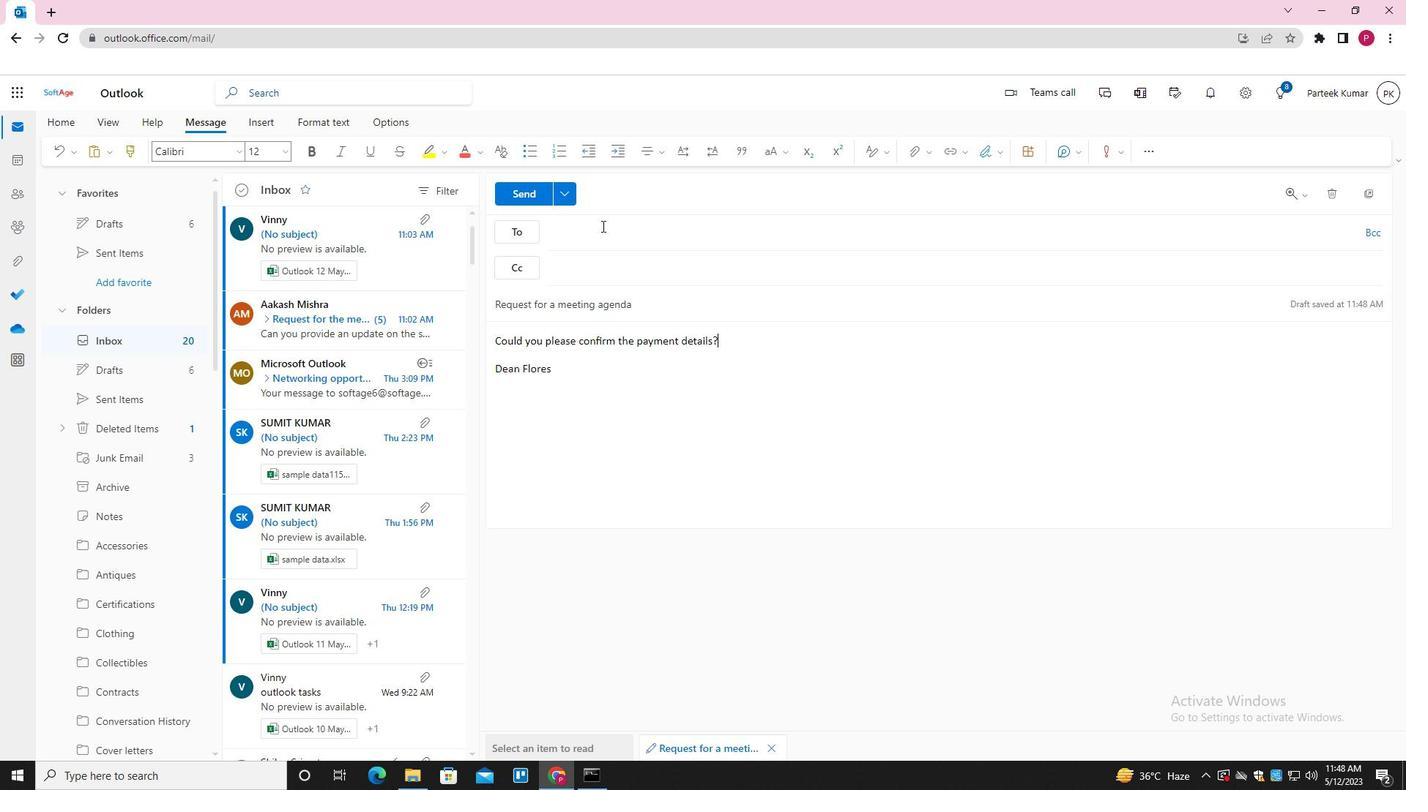 
Action: Key pressed SOFTAGE.7<Key.shift>@SOFTAGE.NET<Key.enter>SOFTAGE.8<Key.shift>@SOFTAGE.NET<Key.enter><Key.tab>SOFTAGE.9<Key.shift>@SOFTAGE.NET<Key.enter>
Screenshot: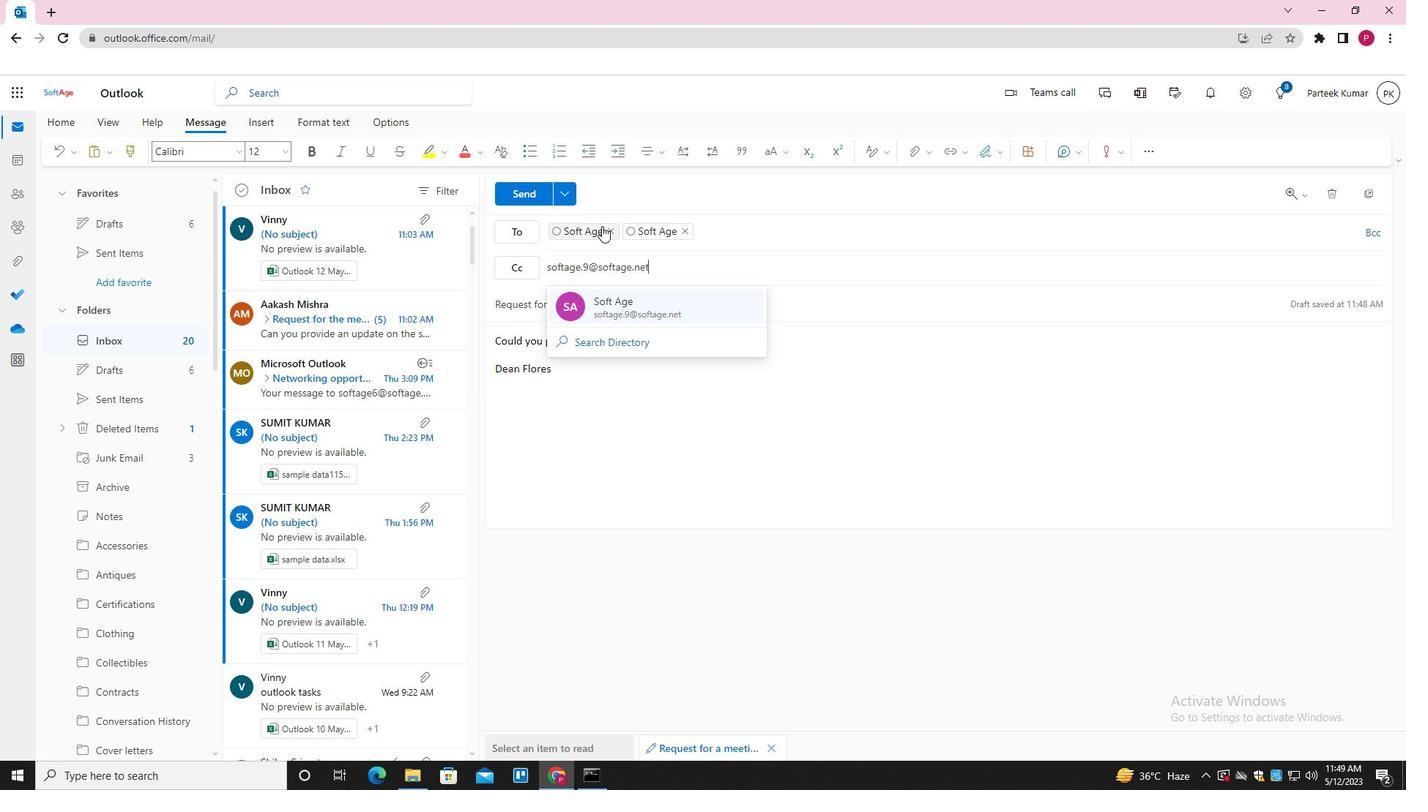 
Action: Mouse moved to (525, 196)
Screenshot: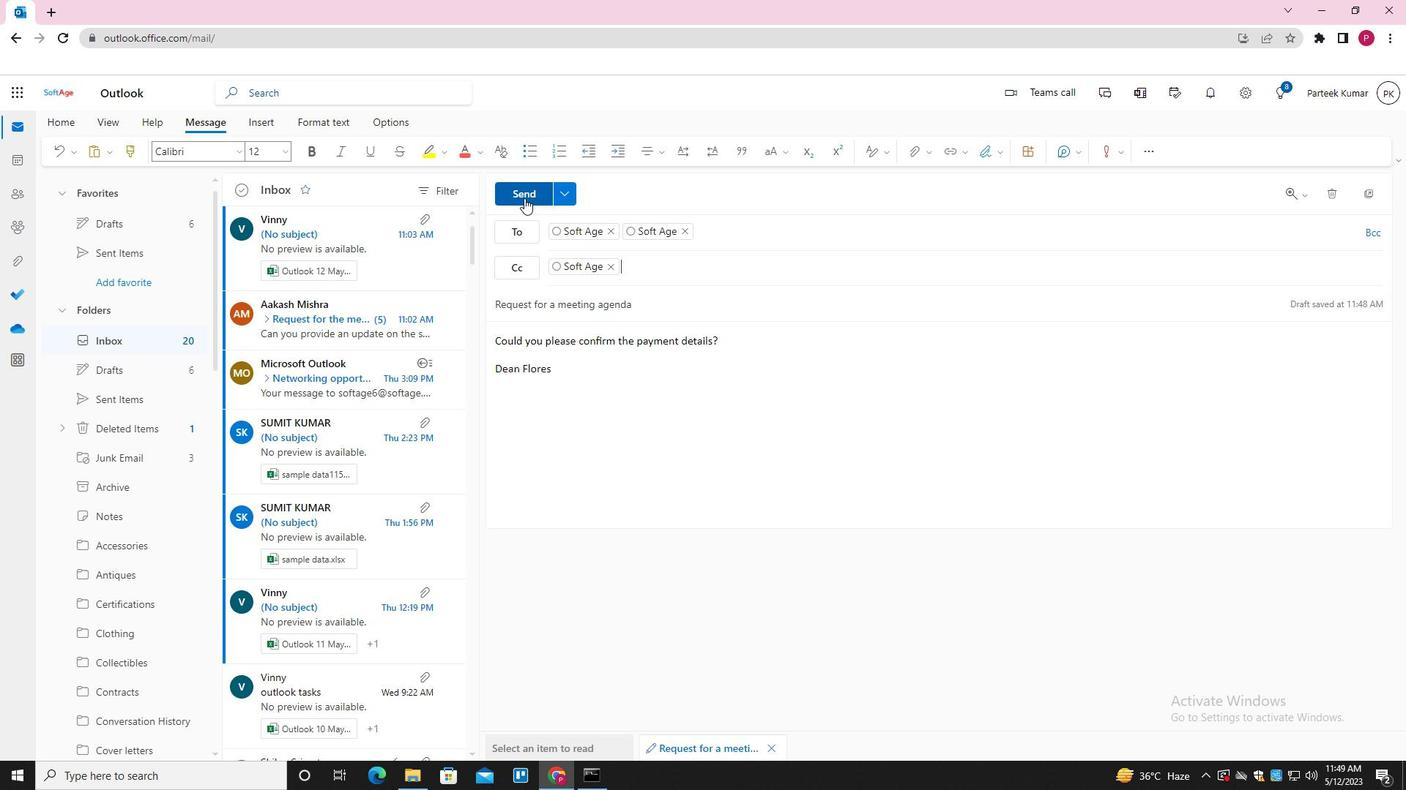 
Action: Mouse pressed left at (525, 196)
Screenshot: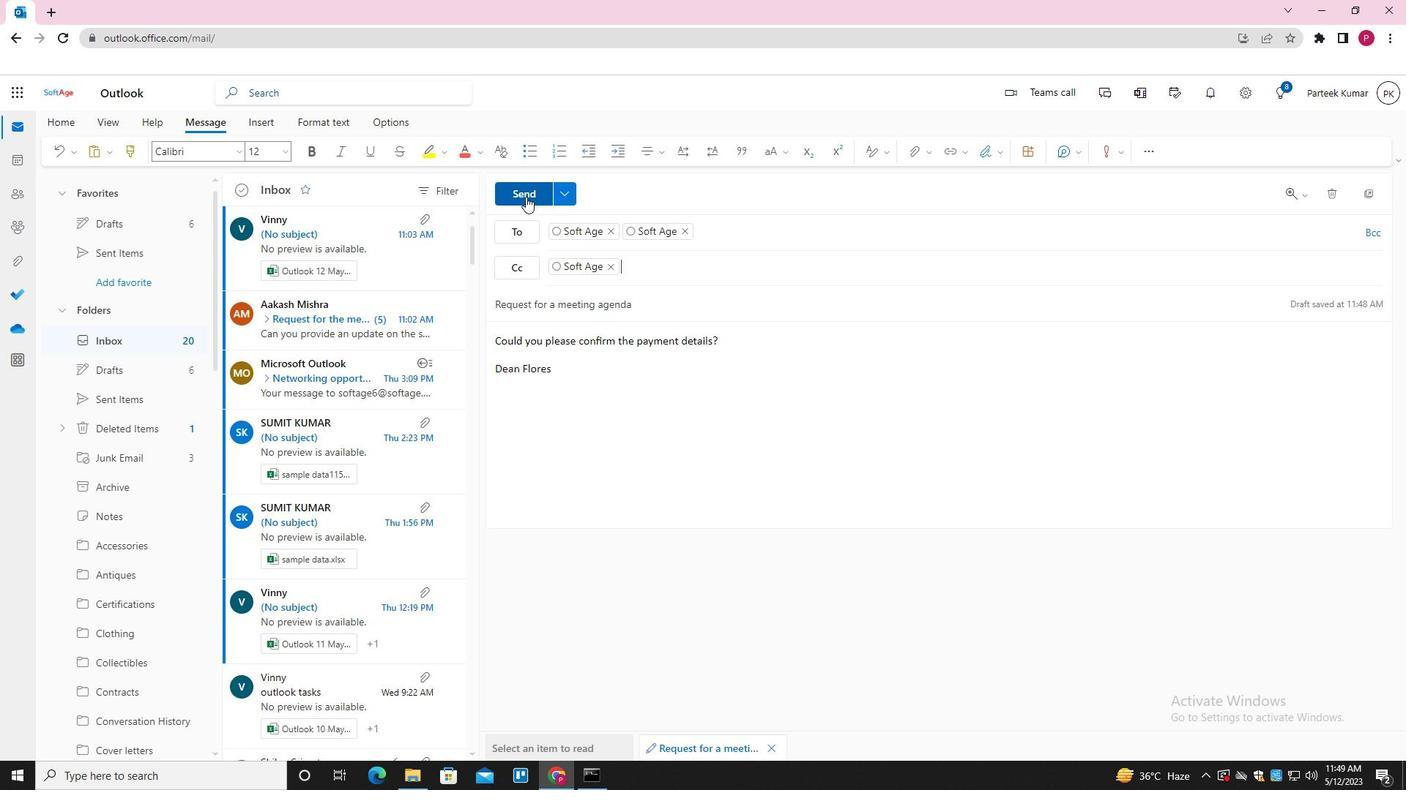 
Action: Mouse moved to (672, 404)
Screenshot: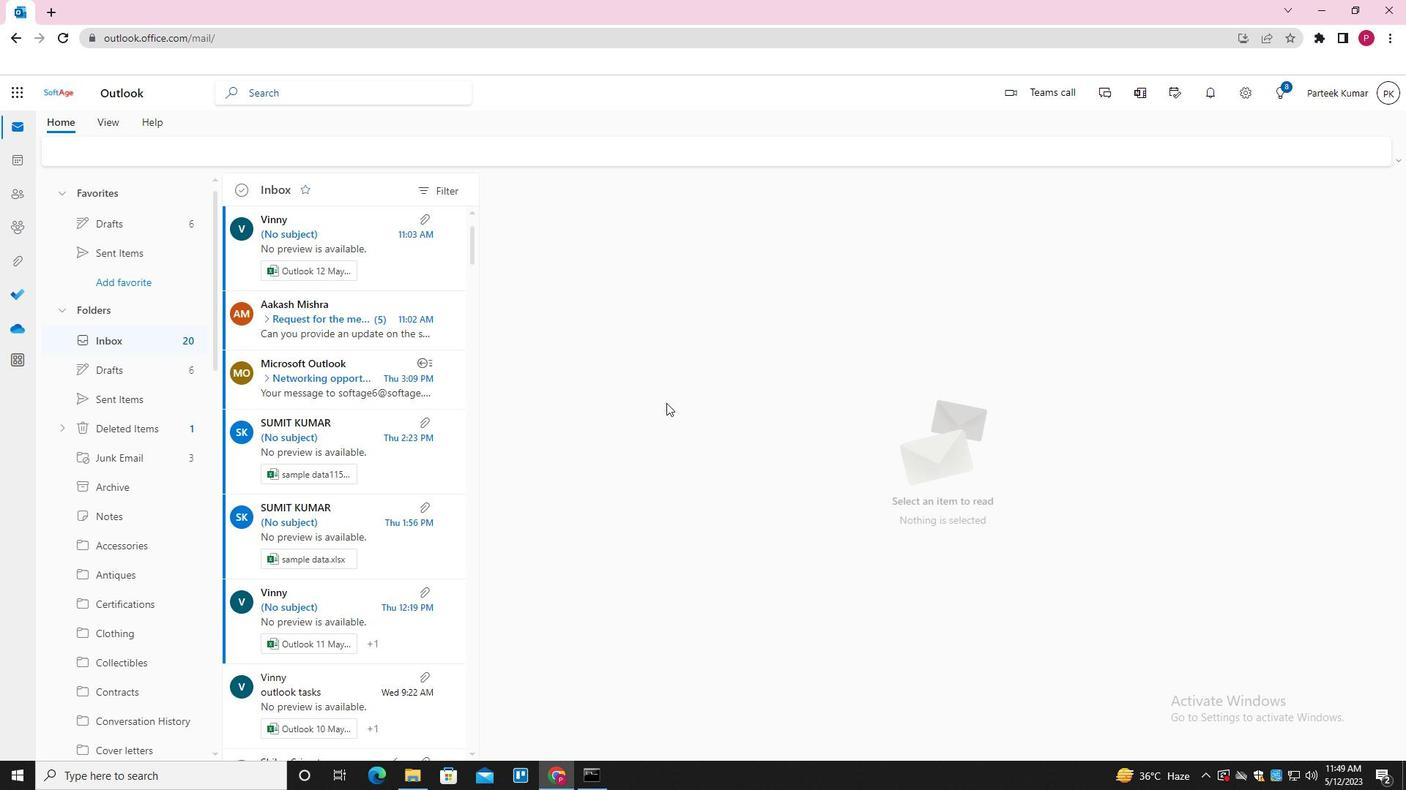 
